 Task: Plan a time block for the active commute challenge.
Action: Mouse moved to (355, 238)
Screenshot: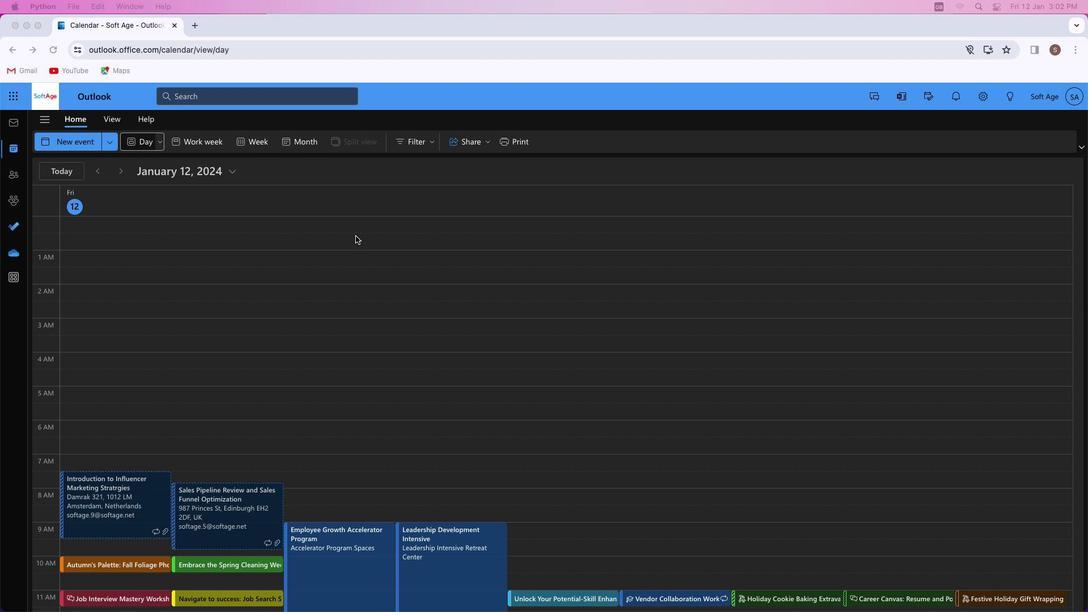 
Action: Mouse pressed left at (355, 238)
Screenshot: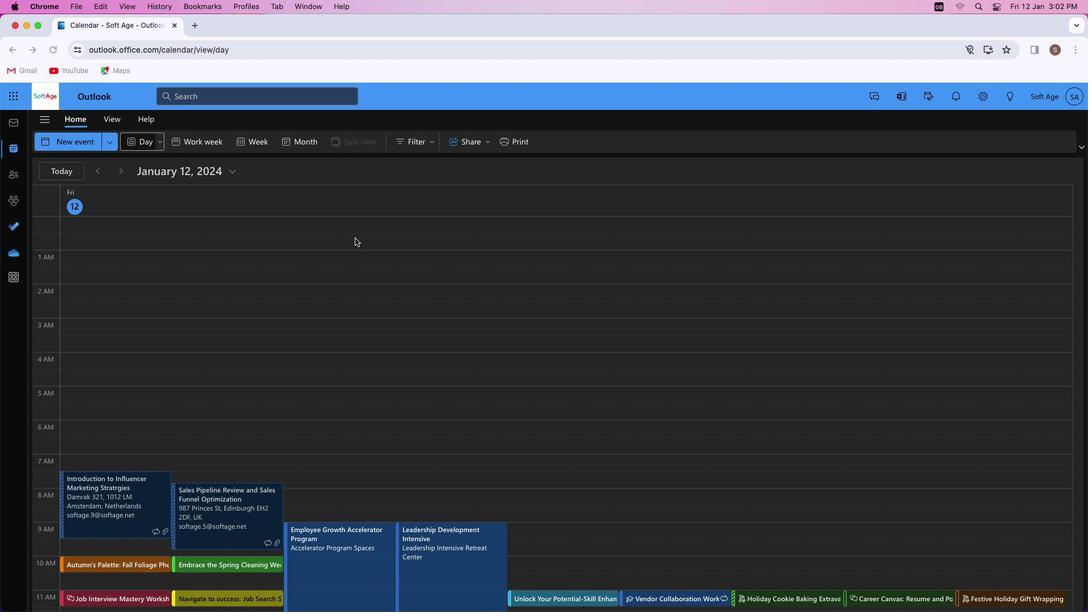 
Action: Mouse moved to (74, 140)
Screenshot: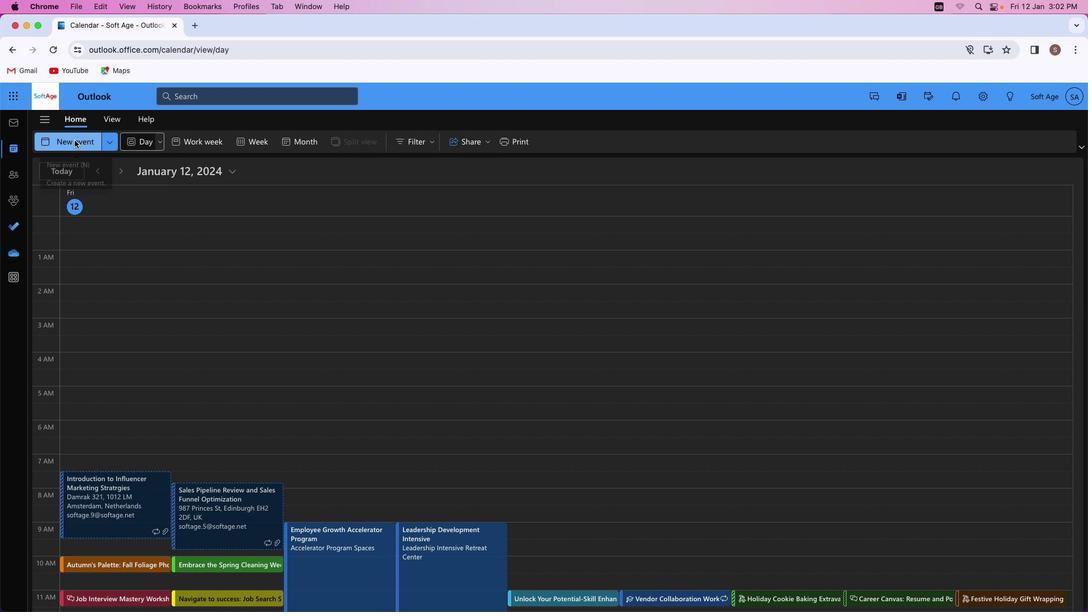 
Action: Mouse pressed left at (74, 140)
Screenshot: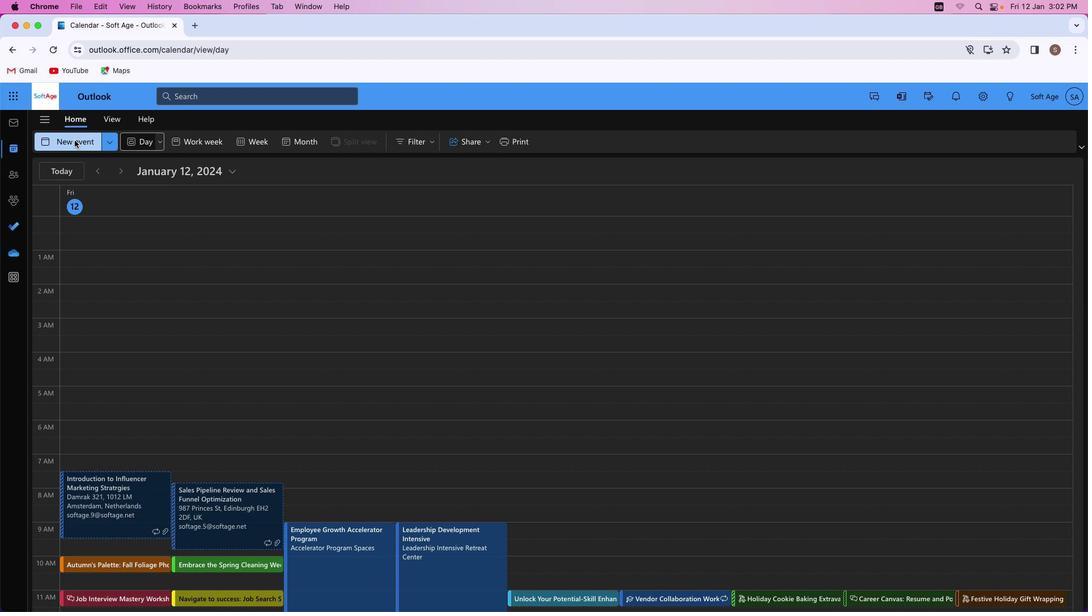 
Action: Mouse moved to (280, 217)
Screenshot: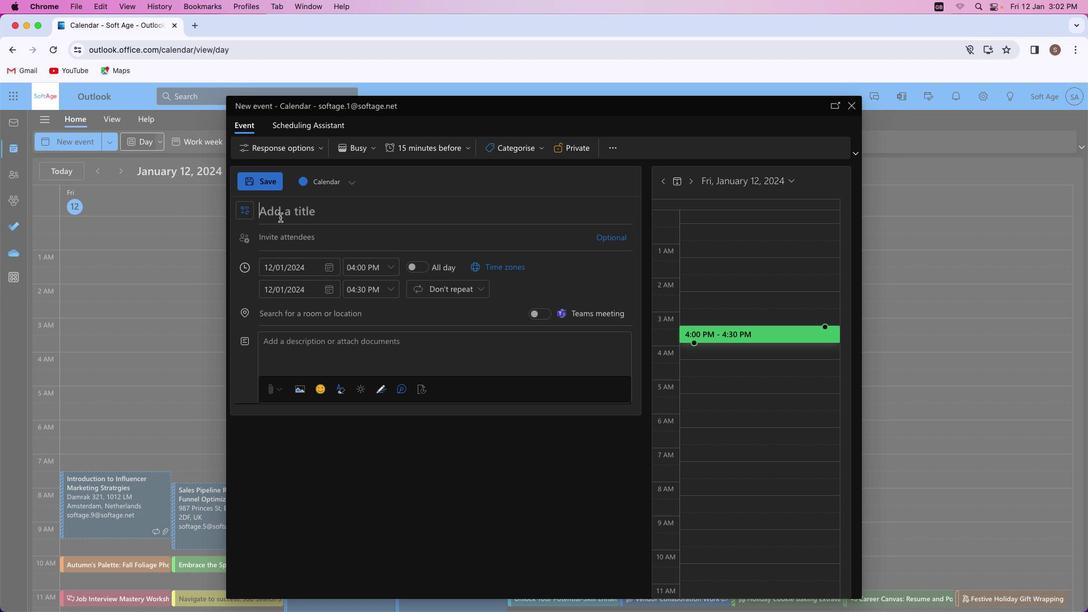 
Action: Mouse pressed left at (280, 217)
Screenshot: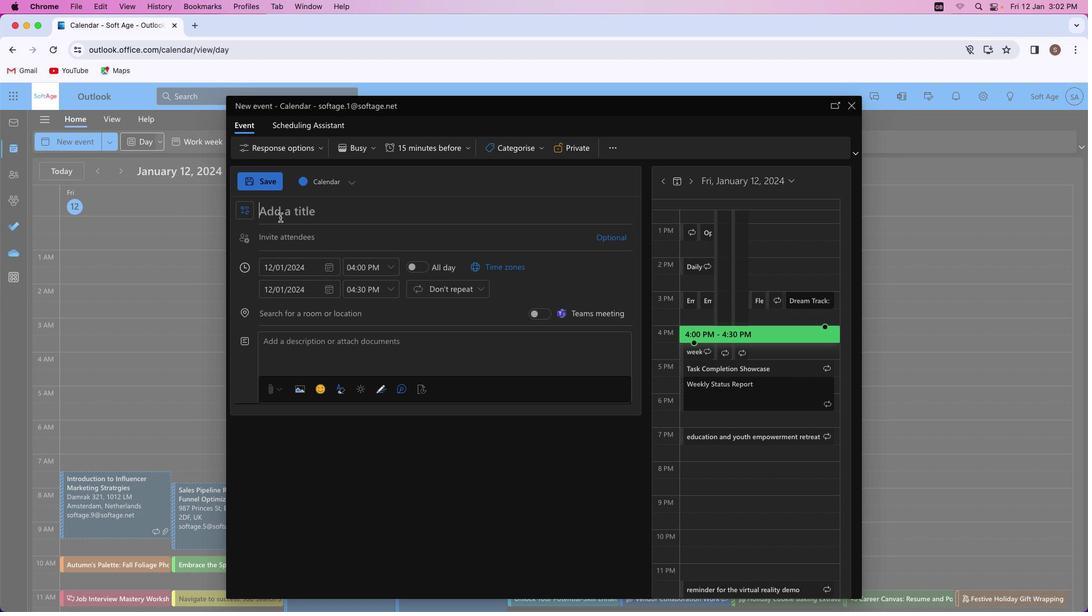 
Action: Key pressed Key.shift_r'M''o''v''e'Key.space'a''n''d'Key.spaceKey.shift'C''o''m''m''u''t''e'Key.spaceKey.backspaceKey.shift_r':'Key.spaceKey.shift'A''c''t''i''v''e'Key.spaceKey.shift'C''o''m''m''u''t''e'Key.spaceKey.shift'C''h''a''l''l''e''n''g''e'
Screenshot: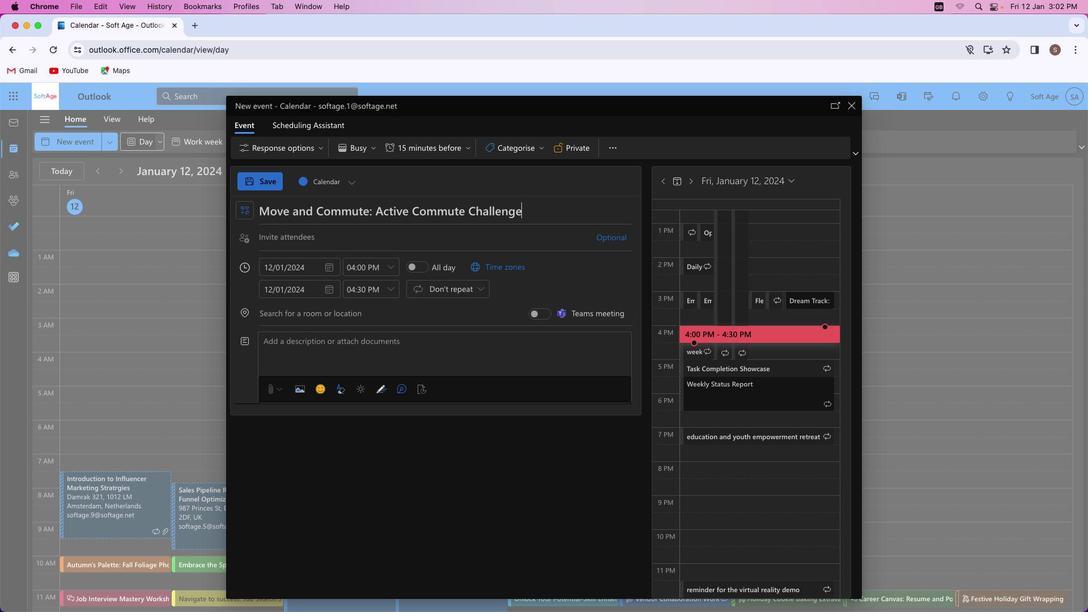 
Action: Mouse moved to (309, 238)
Screenshot: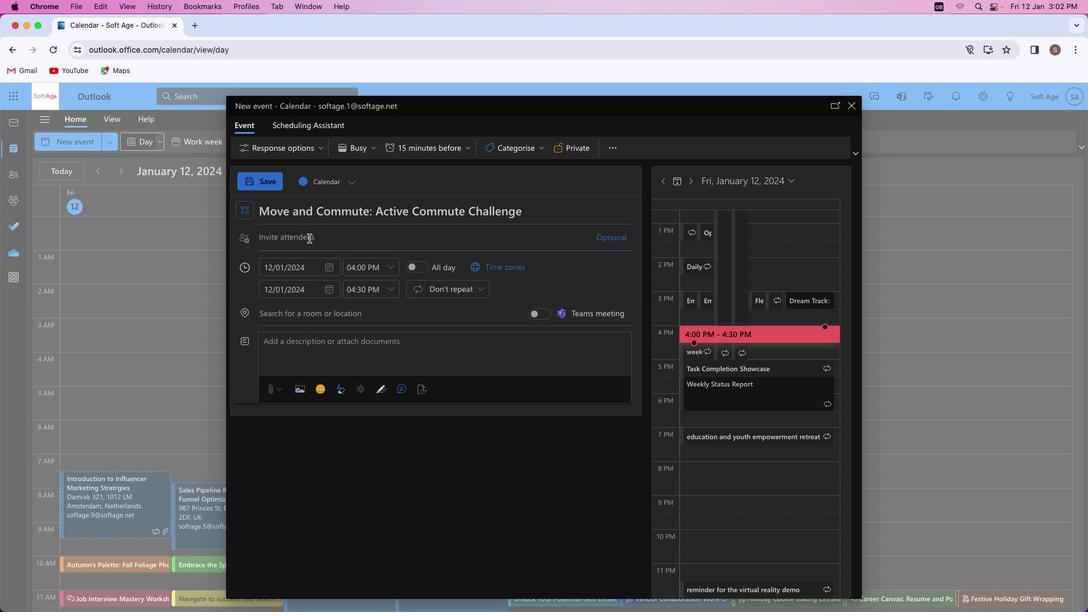 
Action: Mouse pressed left at (309, 238)
Screenshot: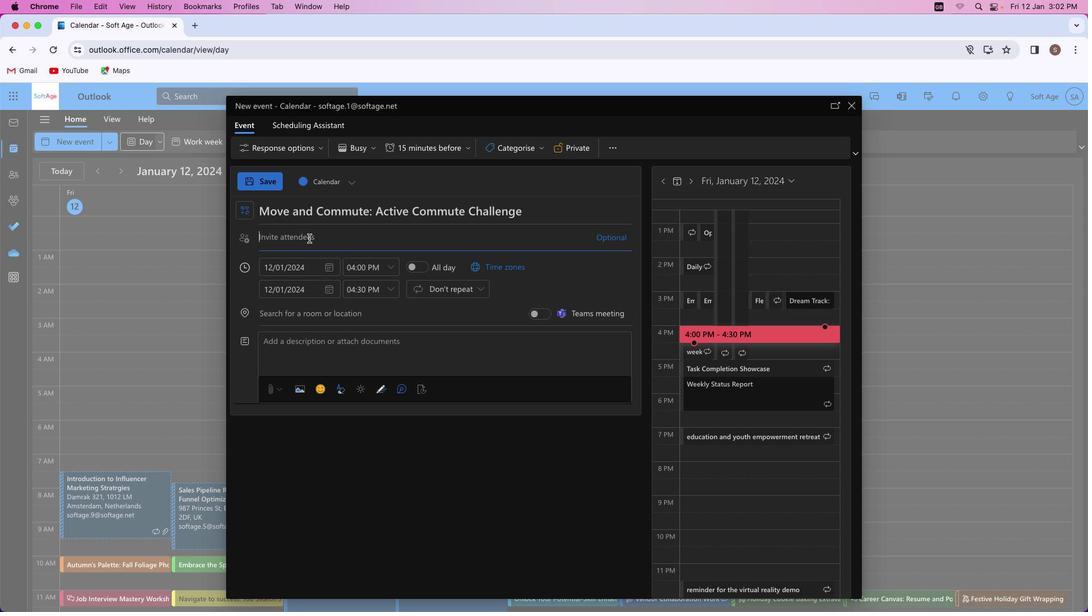 
Action: Key pressed 's''h''i''v''a''m''y''a''d''a''v''4''1'Key.shift'@''o''u''t''l''o''o''k''.''c''o''m'
Screenshot: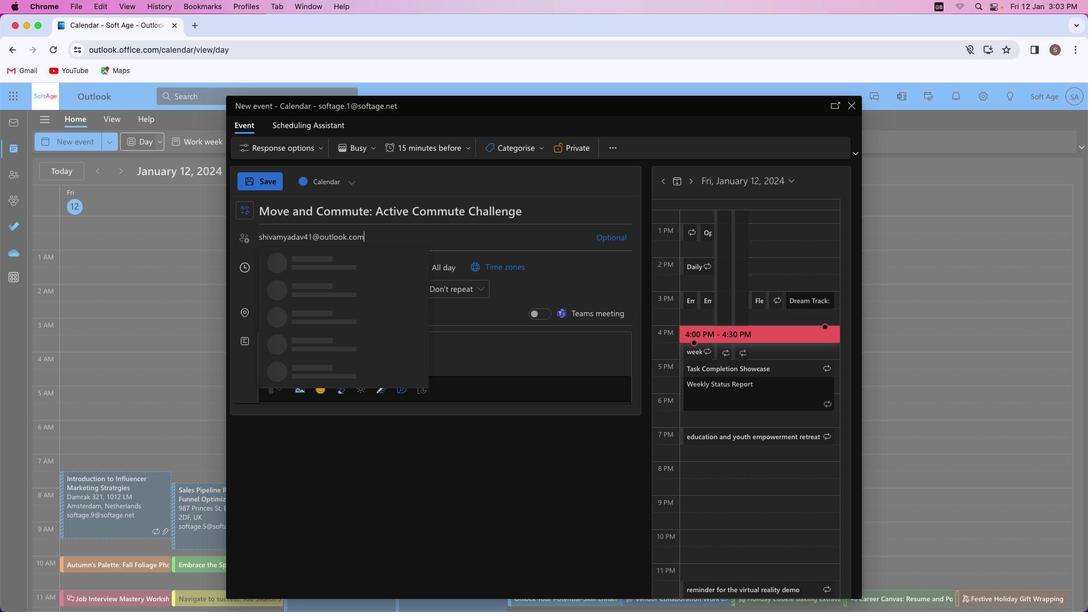 
Action: Mouse moved to (366, 256)
Screenshot: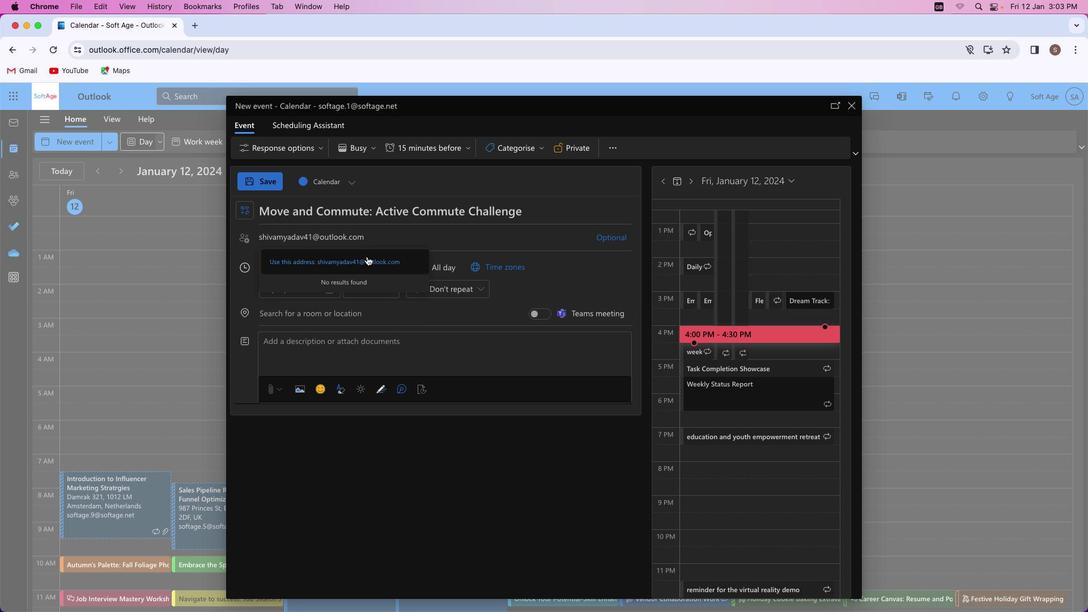 
Action: Mouse pressed left at (366, 256)
Screenshot: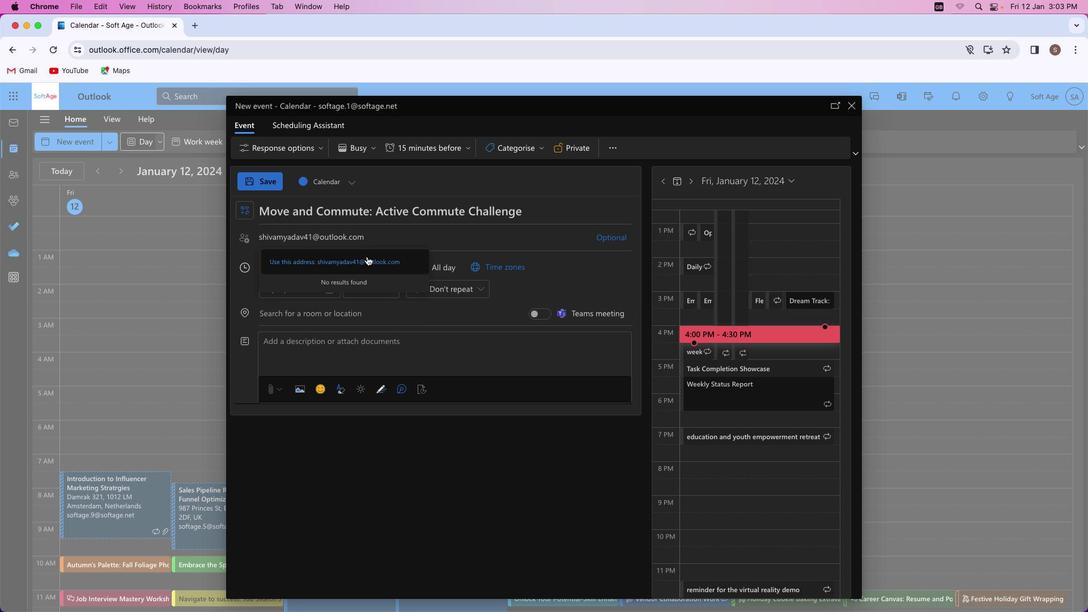 
Action: Mouse moved to (400, 263)
Screenshot: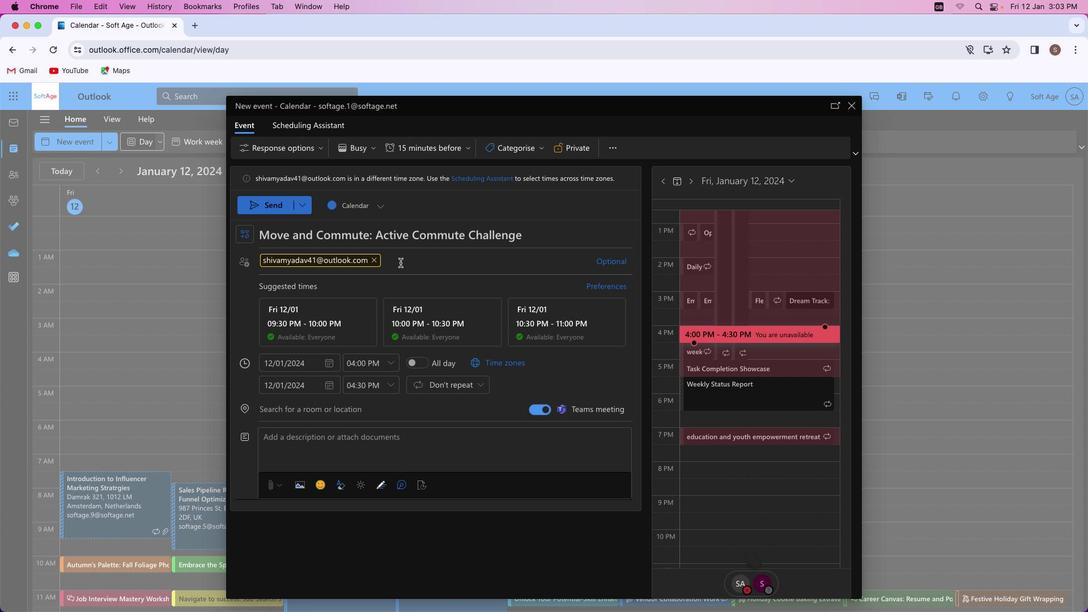 
Action: Key pressed Key.shift'A''k''a''s''h''r''a''j''p''u''t'Key.shift'@''o''u''t''l''o''o''k''.''c''o''m'
Screenshot: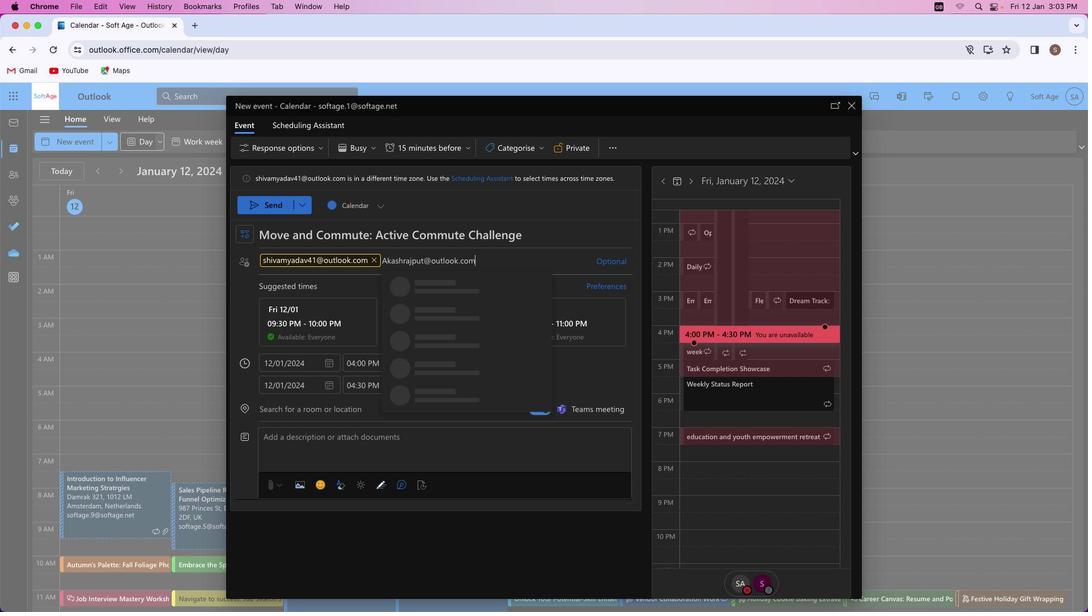 
Action: Mouse moved to (465, 280)
Screenshot: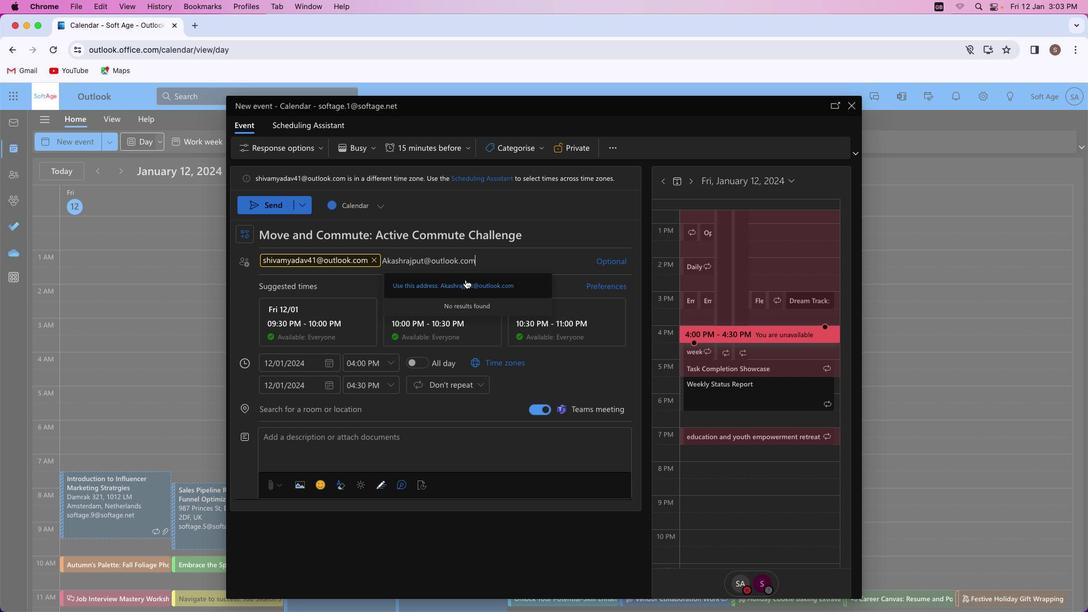 
Action: Mouse pressed left at (465, 280)
Screenshot: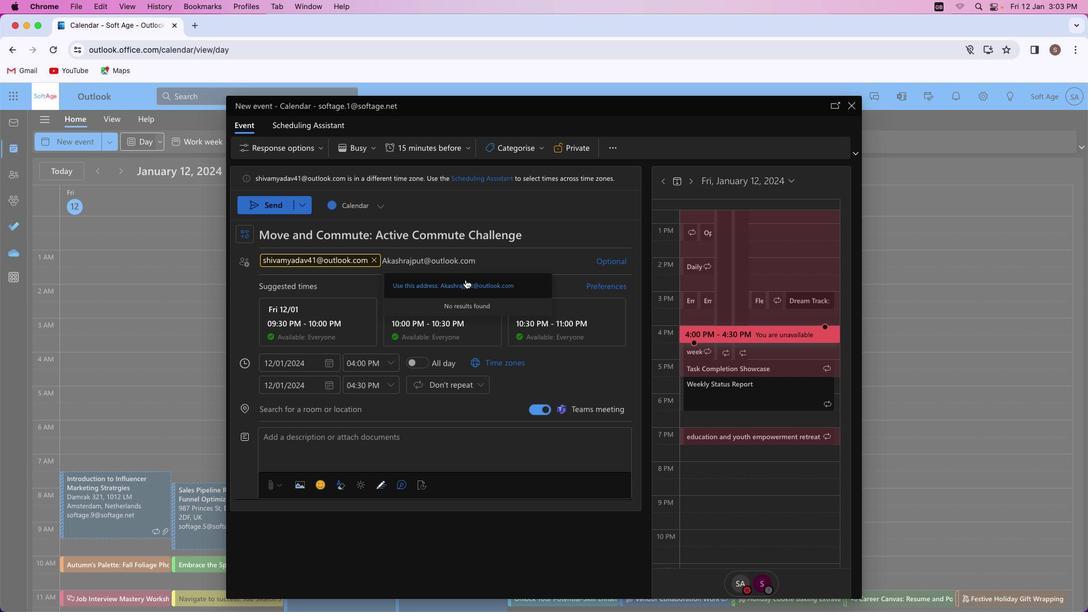 
Action: Mouse moved to (606, 271)
Screenshot: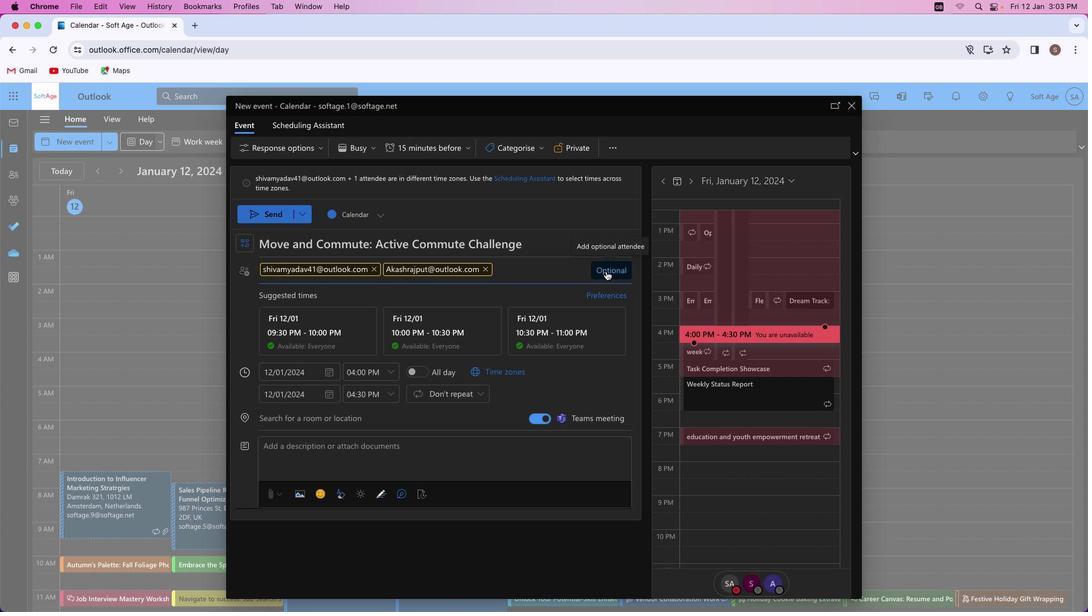 
Action: Mouse pressed left at (606, 271)
Screenshot: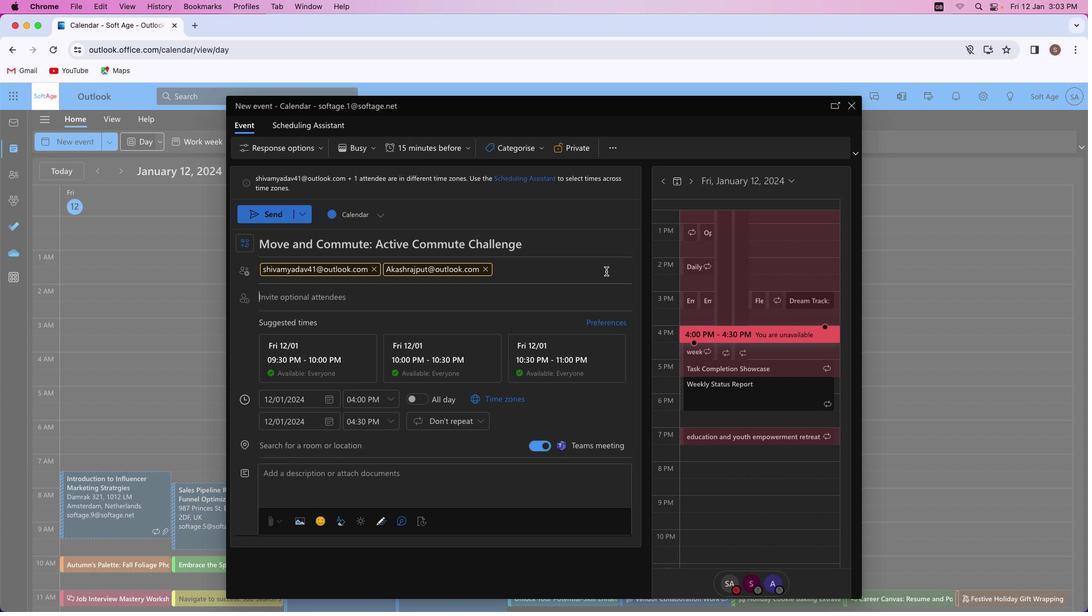 
Action: Mouse moved to (362, 301)
Screenshot: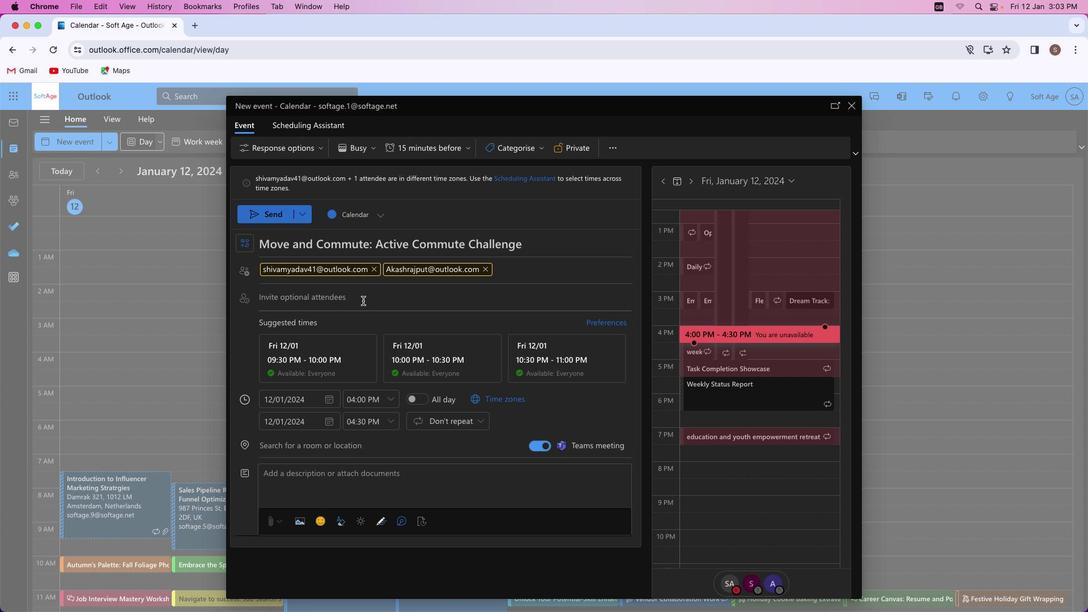 
Action: Key pressed Key.shift_r'M''u''n''e''e''s''h''k''u''m''a''r''9''7''3''2'Key.shift'@''o''u''t''l''o''k''k'Key.backspaceKey.backspace'o''k''.''c''o''m'
Screenshot: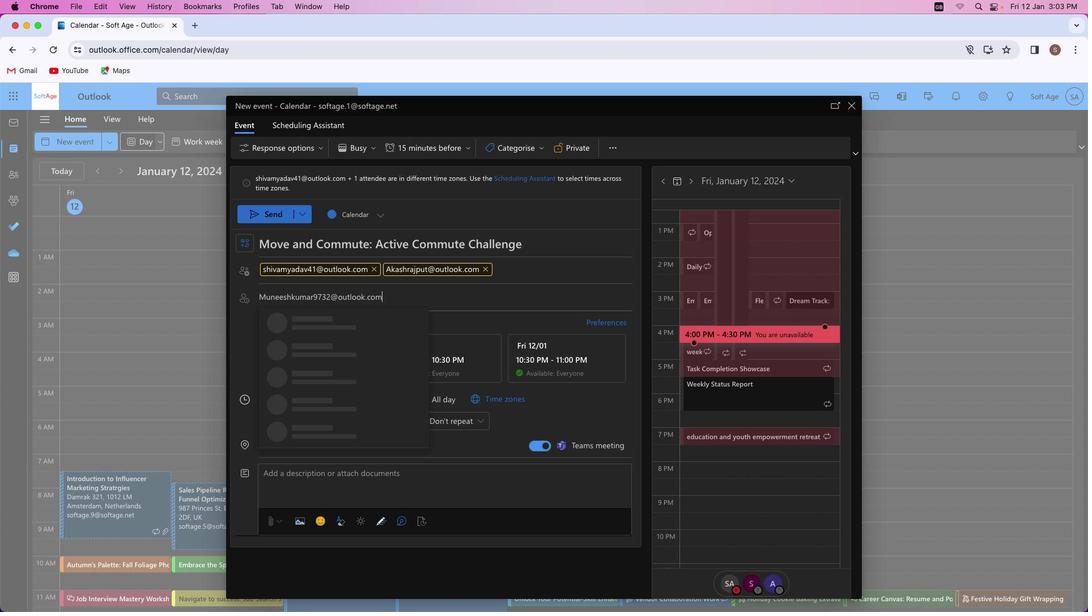 
Action: Mouse moved to (384, 320)
Screenshot: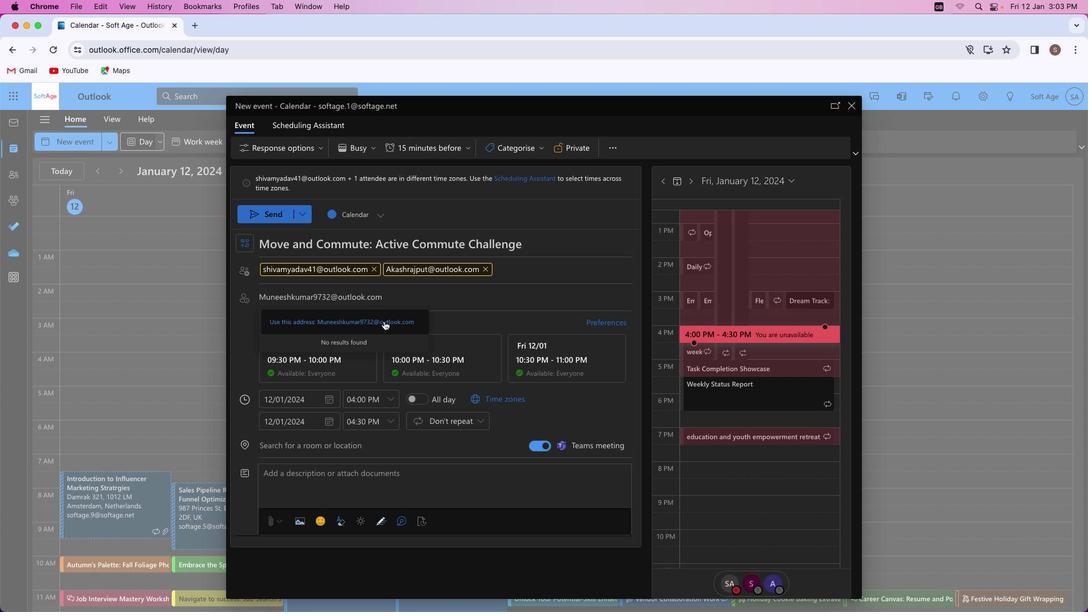 
Action: Mouse pressed left at (384, 320)
Screenshot: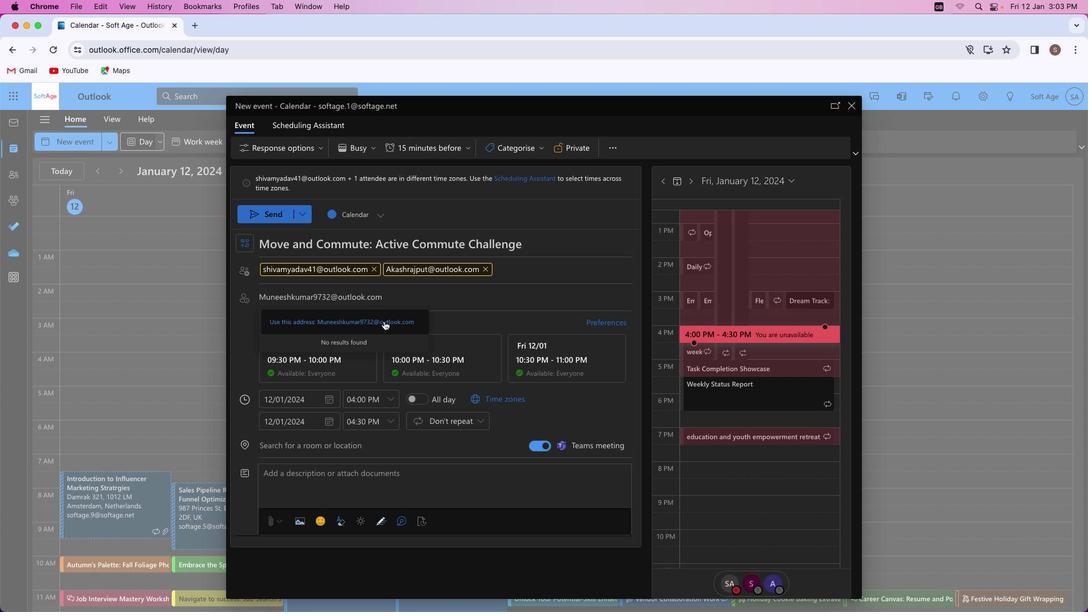 
Action: Mouse moved to (322, 446)
Screenshot: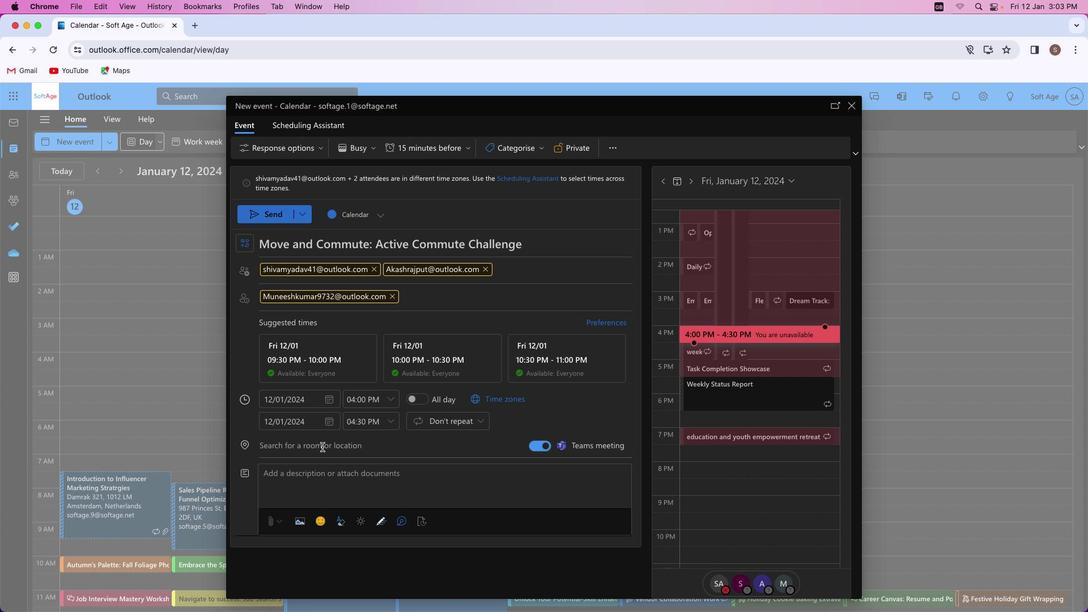 
Action: Mouse pressed left at (322, 446)
Screenshot: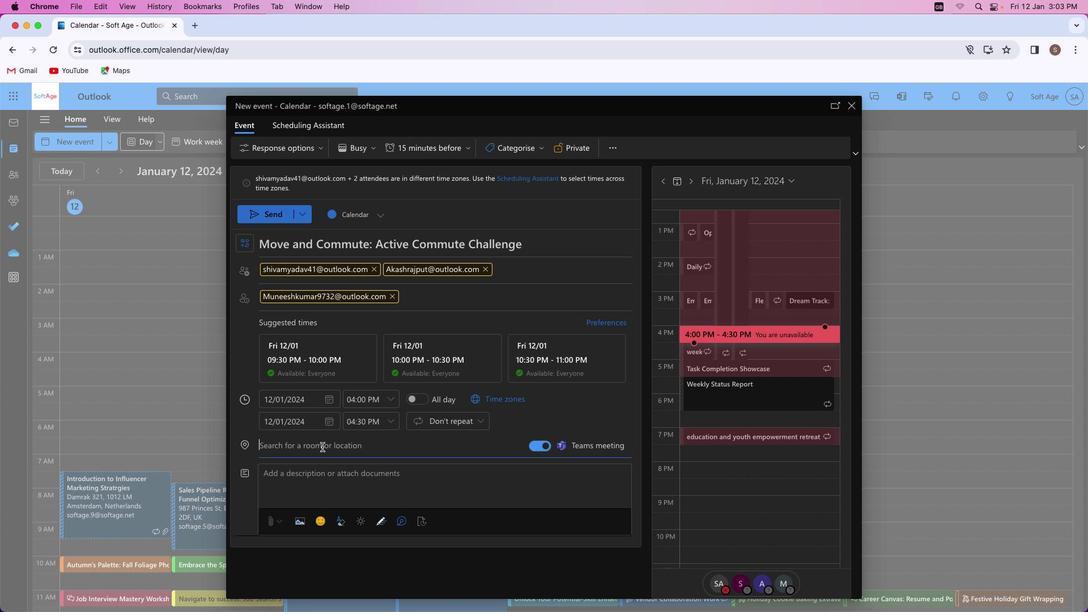 
Action: Key pressed Key.shift'A''c''t''i''v''e'Key.space'c''o''m''m''u''t''e'Key.backspaceKey.backspace
Screenshot: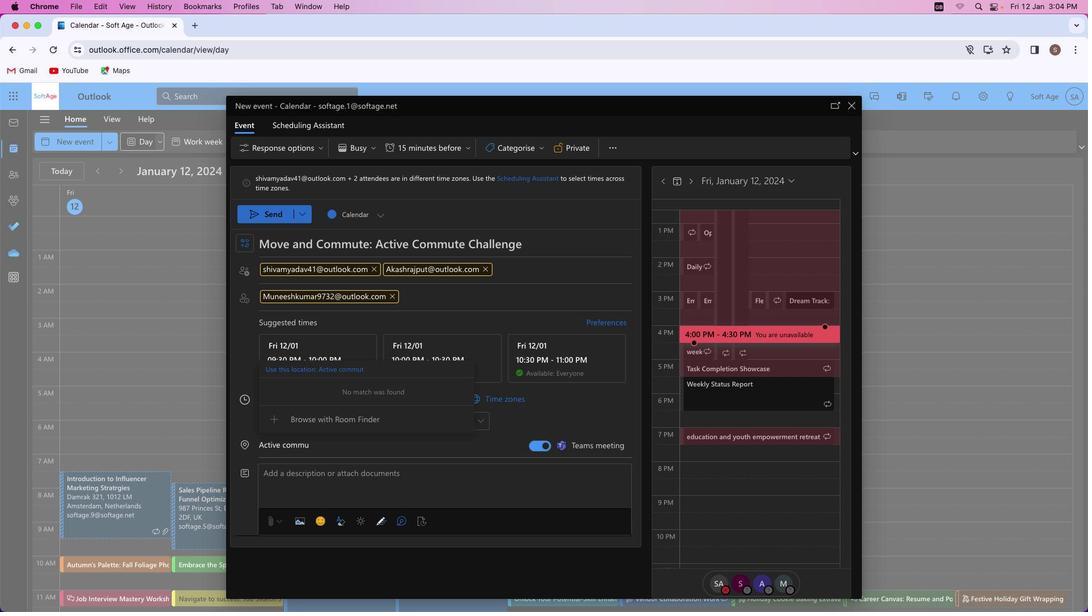 
Action: Mouse moved to (346, 336)
Screenshot: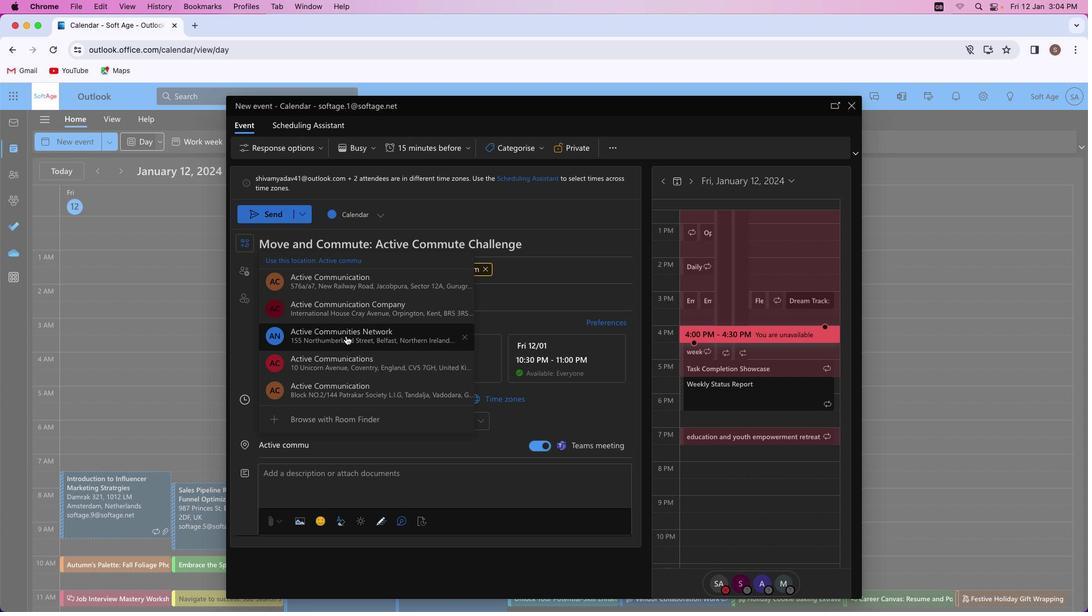 
Action: Mouse pressed left at (346, 336)
Screenshot: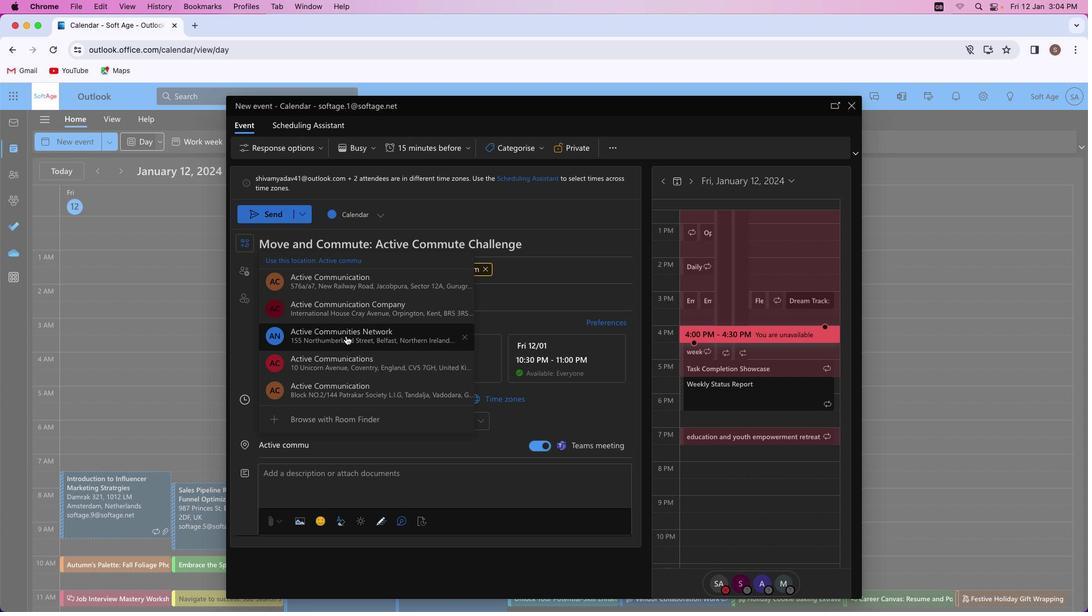 
Action: Mouse moved to (351, 475)
Screenshot: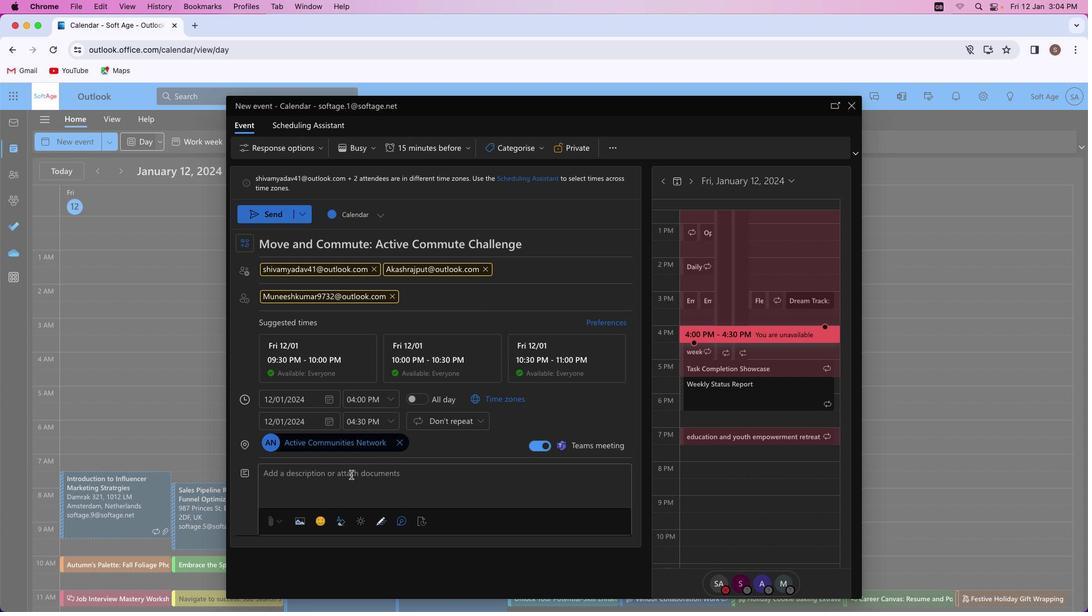
Action: Mouse pressed left at (351, 475)
Screenshot: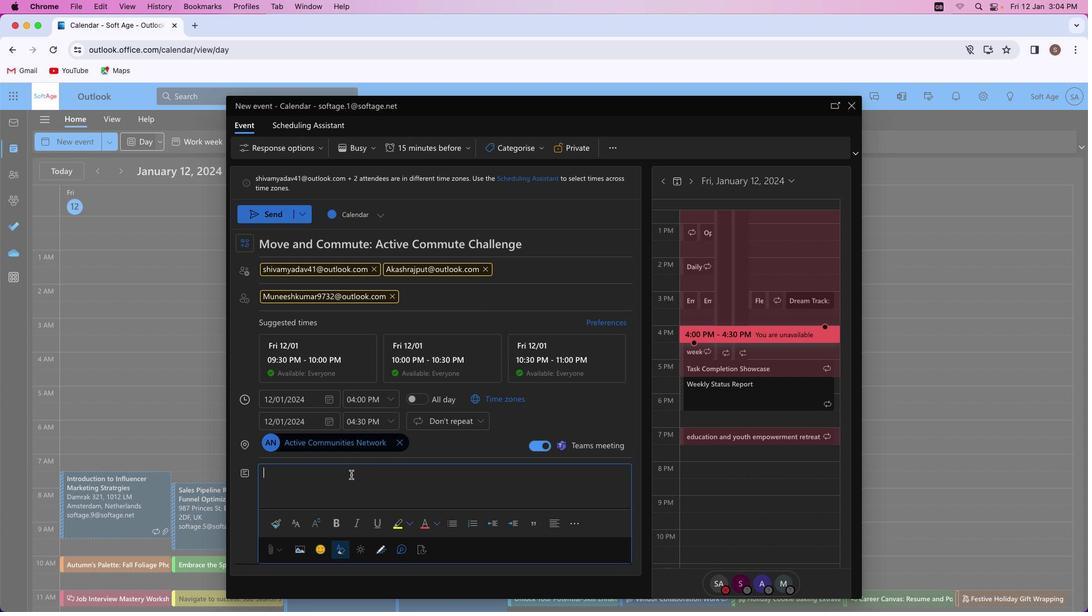 
Action: Key pressed Key.shift_r'J''o''i''n'Key.space't''h''e'Key.space'a''c''t''i''v''e'Key.space'c''o''m''m''u''t''e'Key.space'c''h''a''l''l''e''n''g''e'Key.shift'!'Key.spaceKey.shift_r'I''n''c''o''r''p''o''r''a''t''e'Key.space'p''h''y''s''i''c''a''l'Key.space'a''c''t''i''v''i''t''y'Key.space'i''n''t''o'Key.space'y''o''u''r'Key.space'd''a''i''l''y'Key.space't''r''a''v''e''l''s'','Key.space'b''o''o''s''t'Key.space'e''n''e''r''g''y'','Key.space'a''n''d'Key.space'e''m''b''r''a''c''e'Key.space'a'Key.space'h''e''a''l''t''h''i''e''r'Key.space'l''i''f''e''s''t''y''l''e'Key.space'w''i''t''h'Key.space'e''v''e''r''y'Key.space's''t''e''p'','Key.space'p''e''d''a''l'','Key.space'o''r'Key.space's''t''r''i''d''e''.'
Screenshot: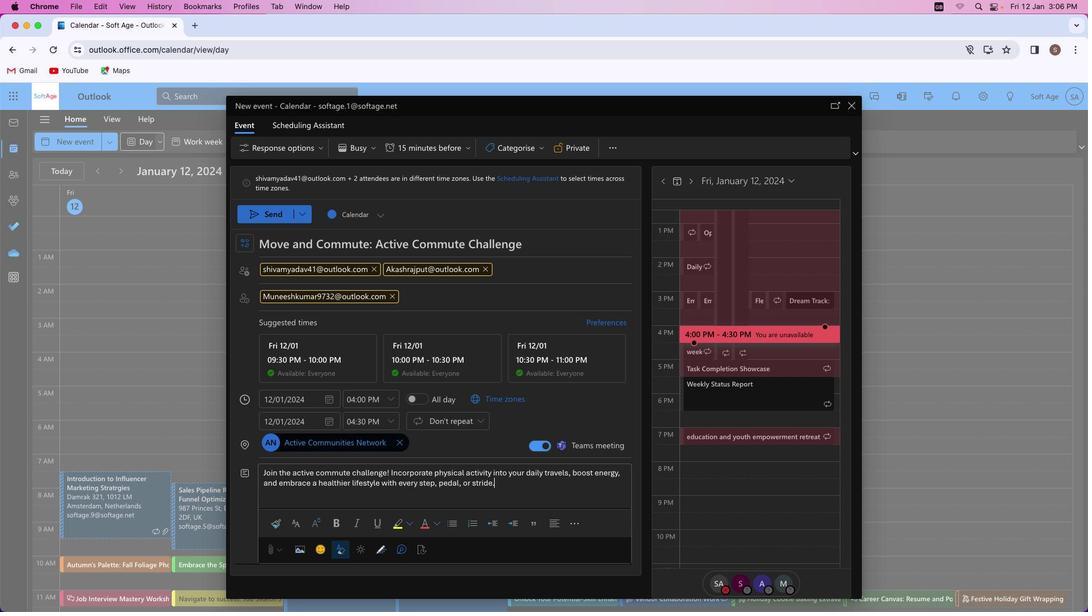 
Action: Mouse moved to (512, 484)
Screenshot: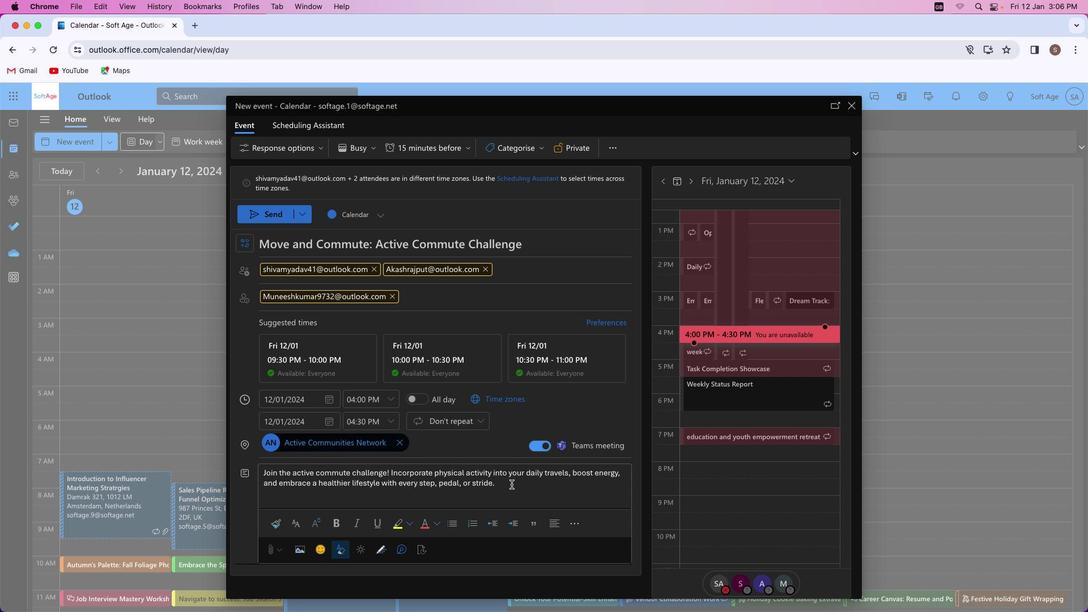 
Action: Mouse pressed left at (512, 484)
Screenshot: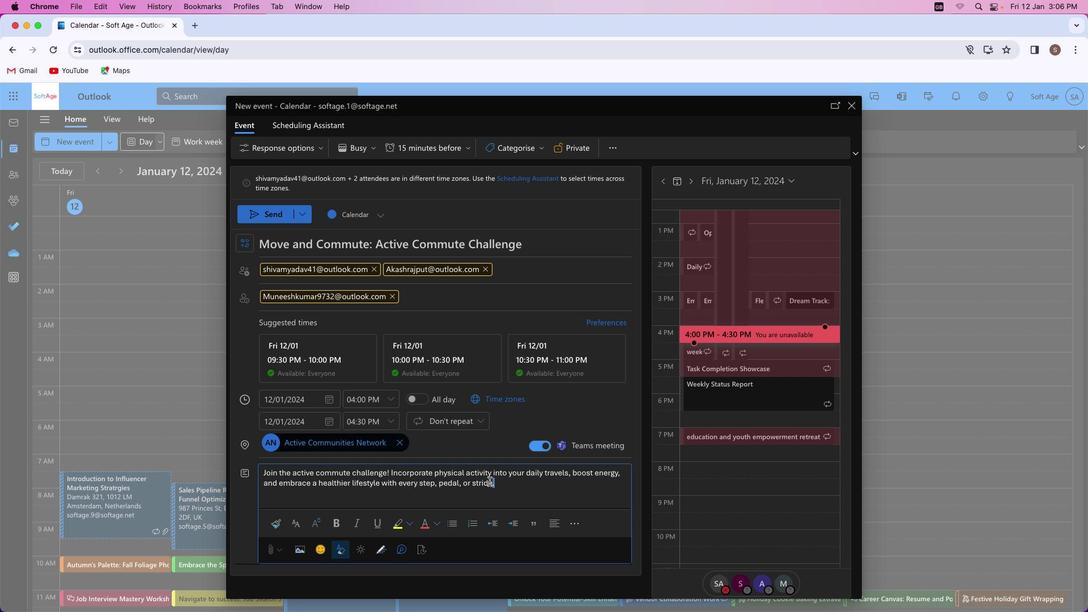 
Action: Mouse moved to (298, 521)
Screenshot: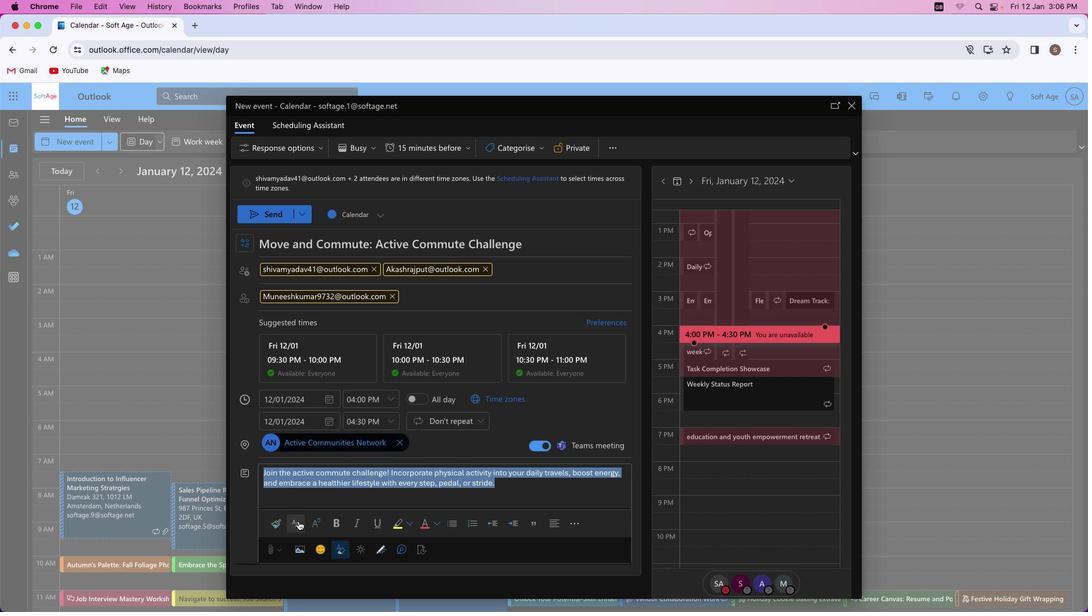 
Action: Mouse pressed left at (298, 521)
Screenshot: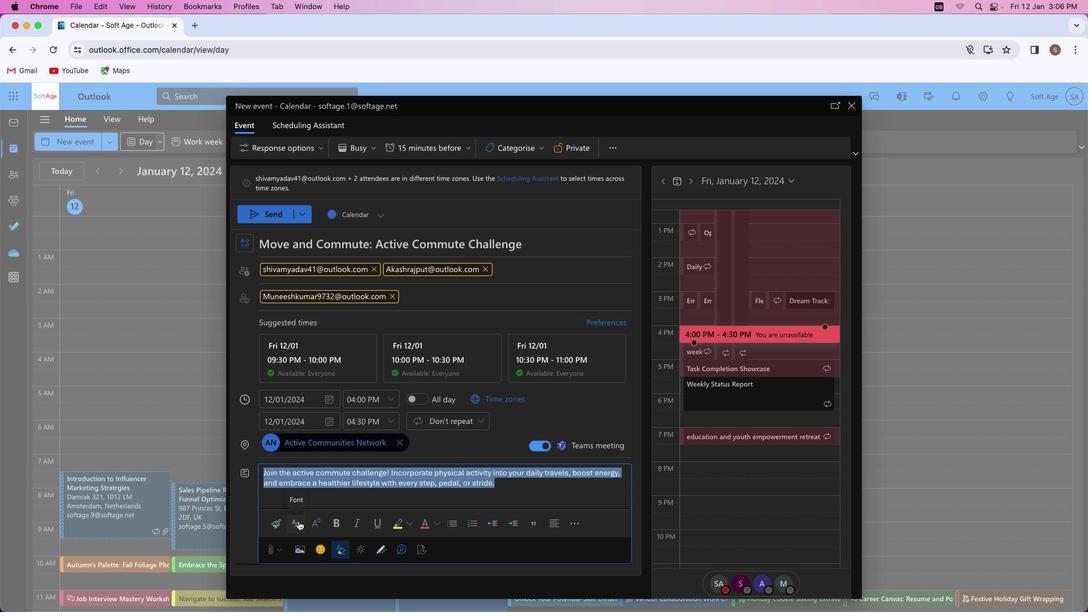 
Action: Mouse moved to (327, 464)
Screenshot: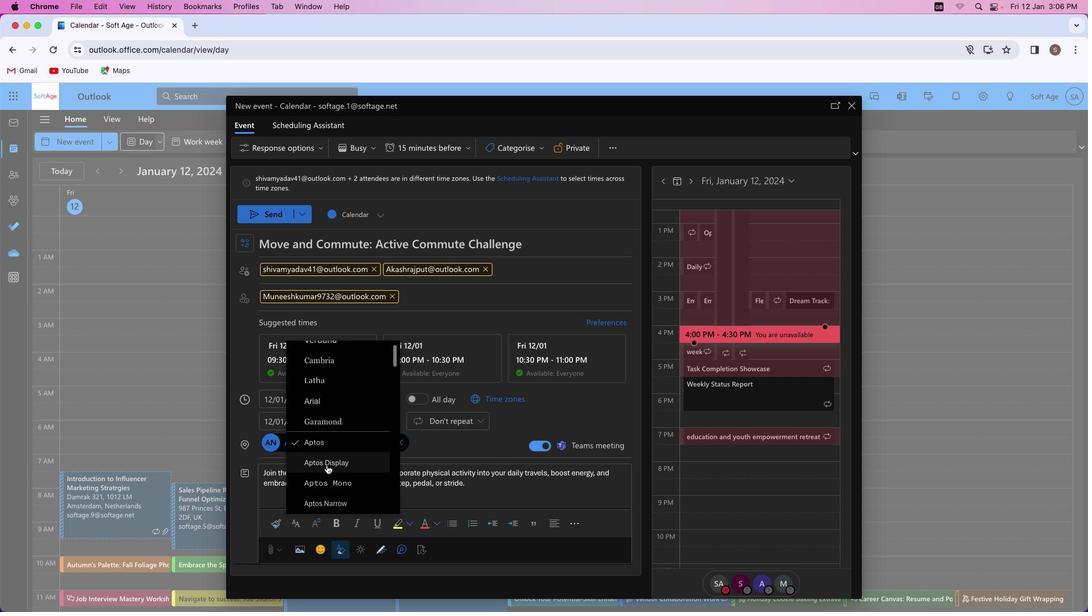 
Action: Mouse scrolled (327, 464) with delta (0, 0)
Screenshot: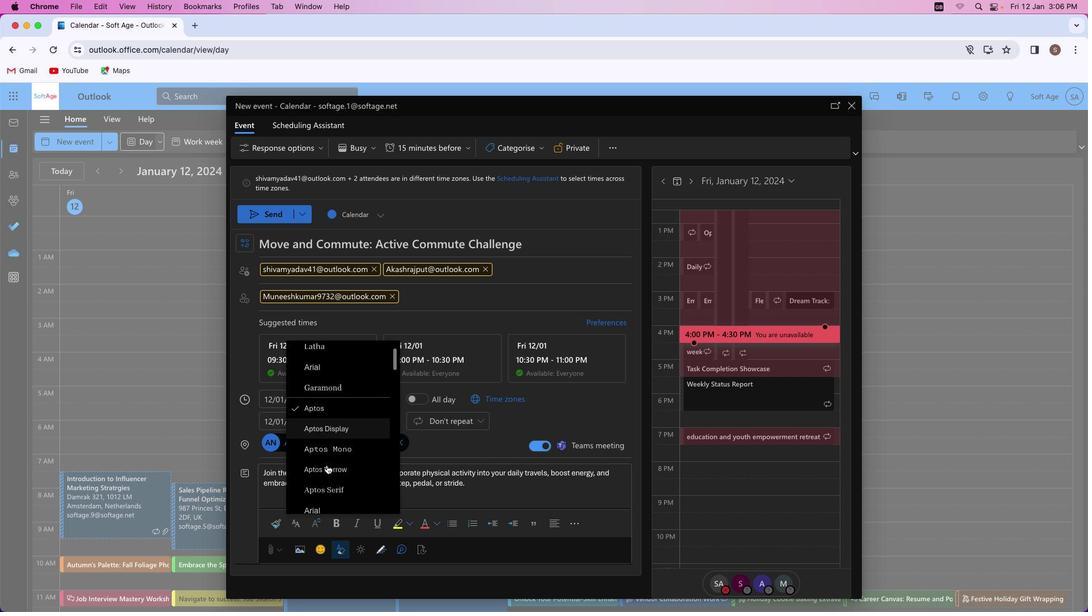 
Action: Mouse scrolled (327, 464) with delta (0, 0)
Screenshot: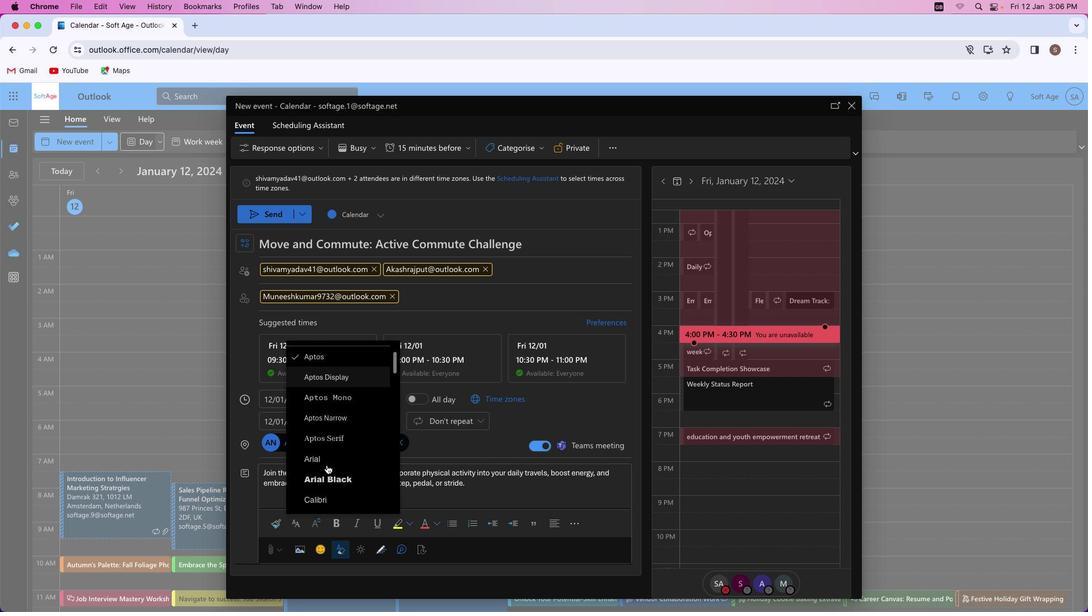 
Action: Mouse scrolled (327, 464) with delta (0, -1)
Screenshot: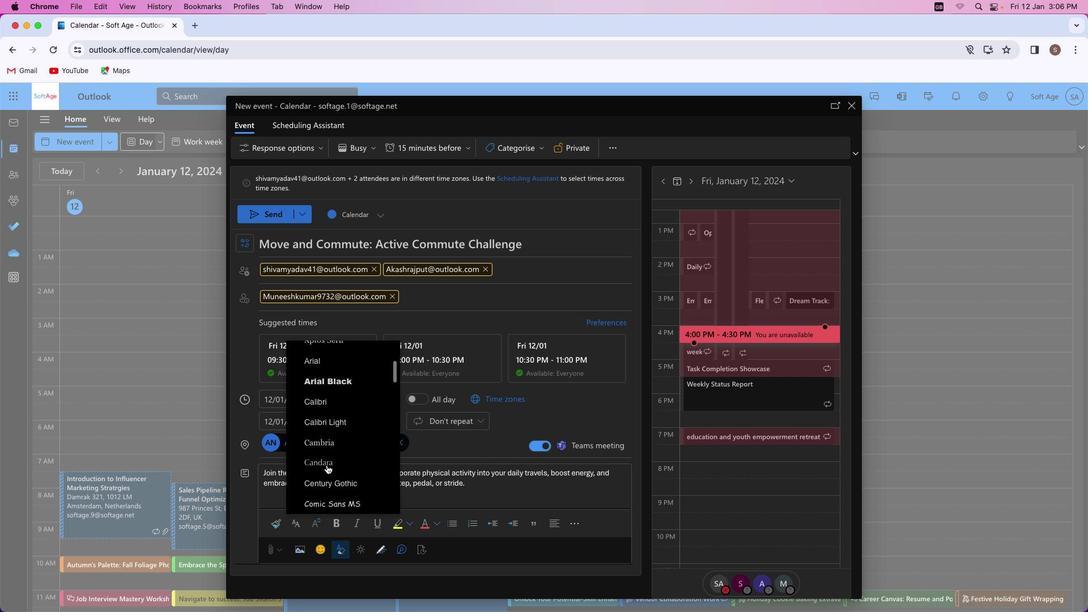 
Action: Mouse scrolled (327, 464) with delta (0, -1)
Screenshot: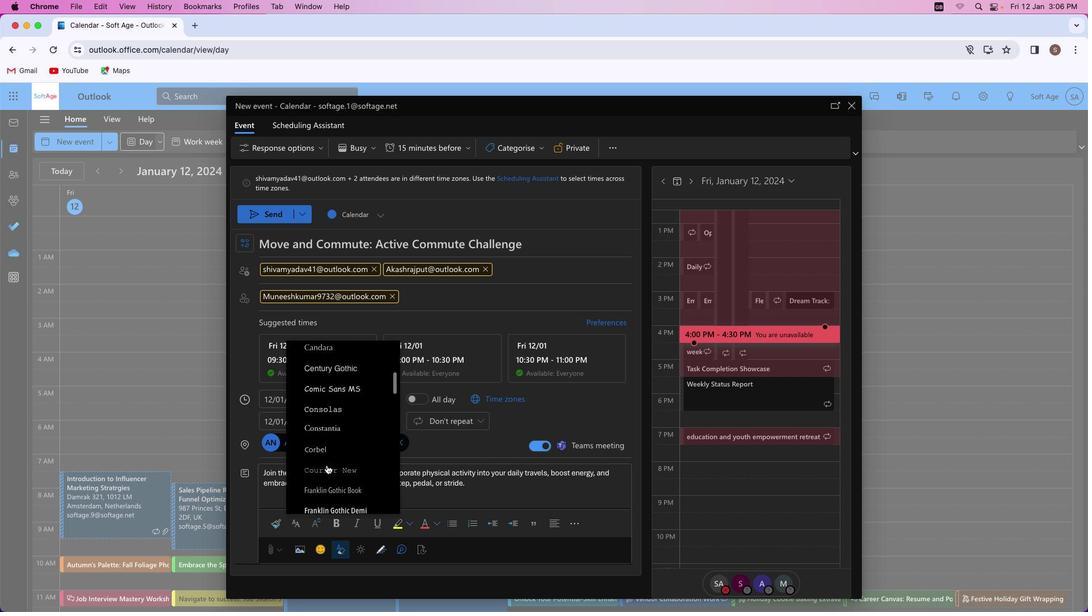 
Action: Mouse scrolled (327, 464) with delta (0, -2)
Screenshot: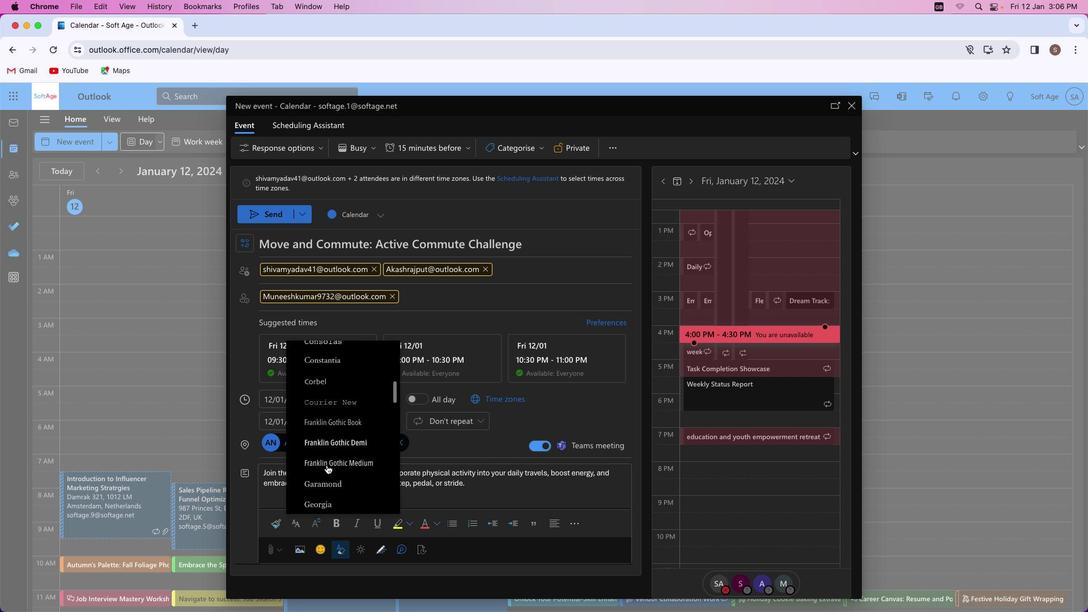 
Action: Mouse scrolled (327, 464) with delta (0, -2)
Screenshot: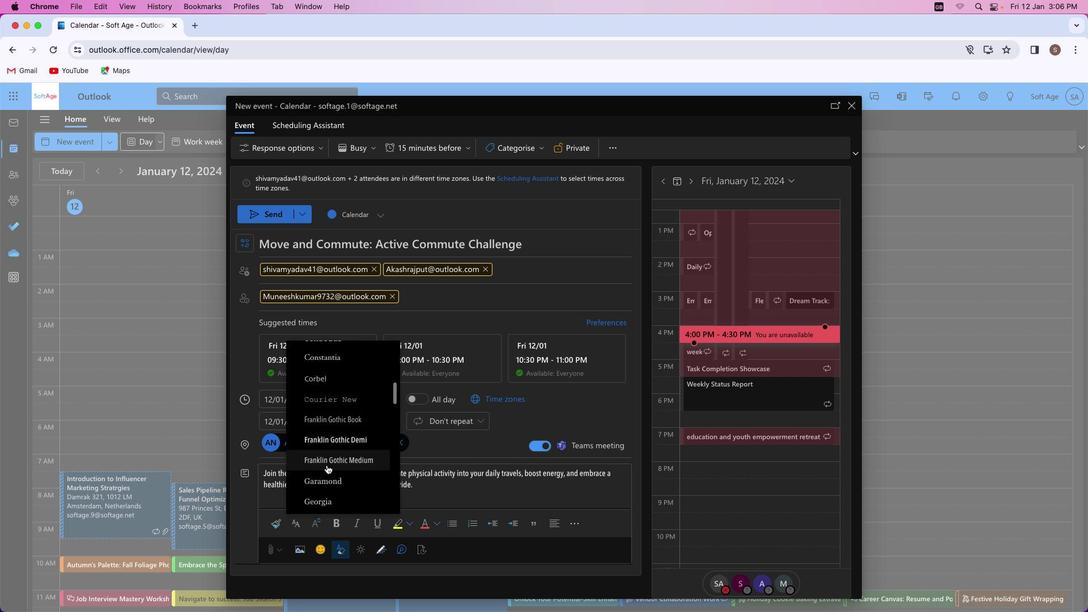 
Action: Mouse moved to (326, 465)
Screenshot: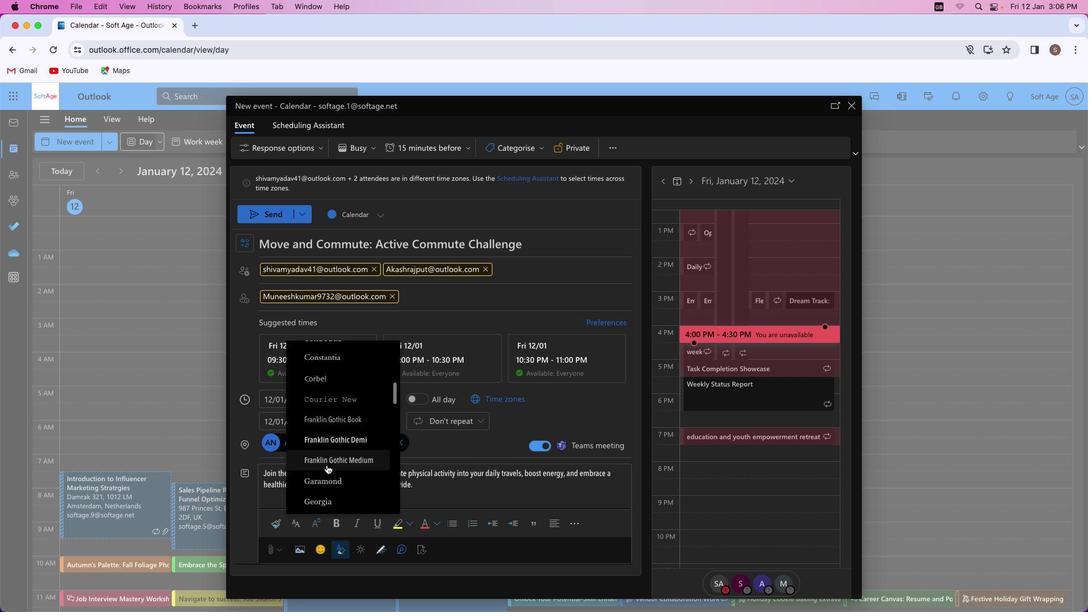 
Action: Mouse scrolled (326, 465) with delta (0, 0)
Screenshot: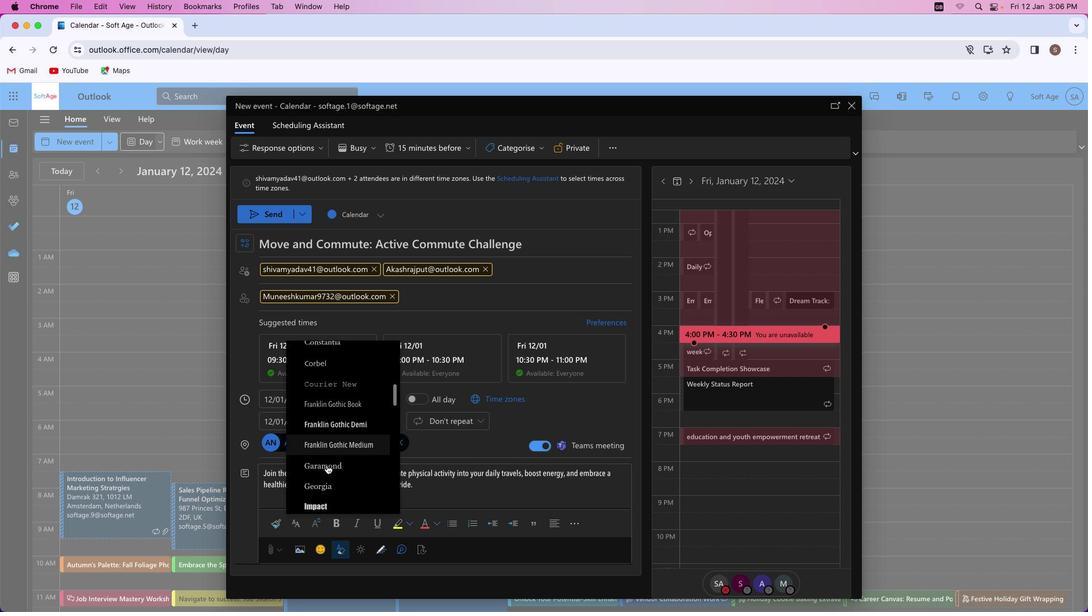 
Action: Mouse scrolled (326, 465) with delta (0, 0)
Screenshot: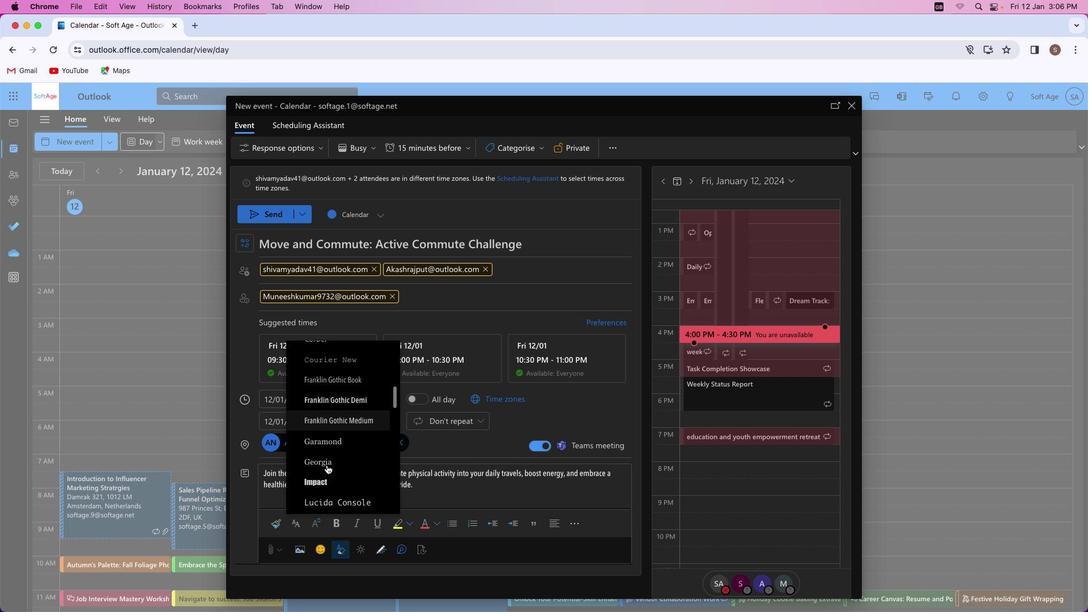 
Action: Mouse scrolled (326, 465) with delta (0, 0)
Screenshot: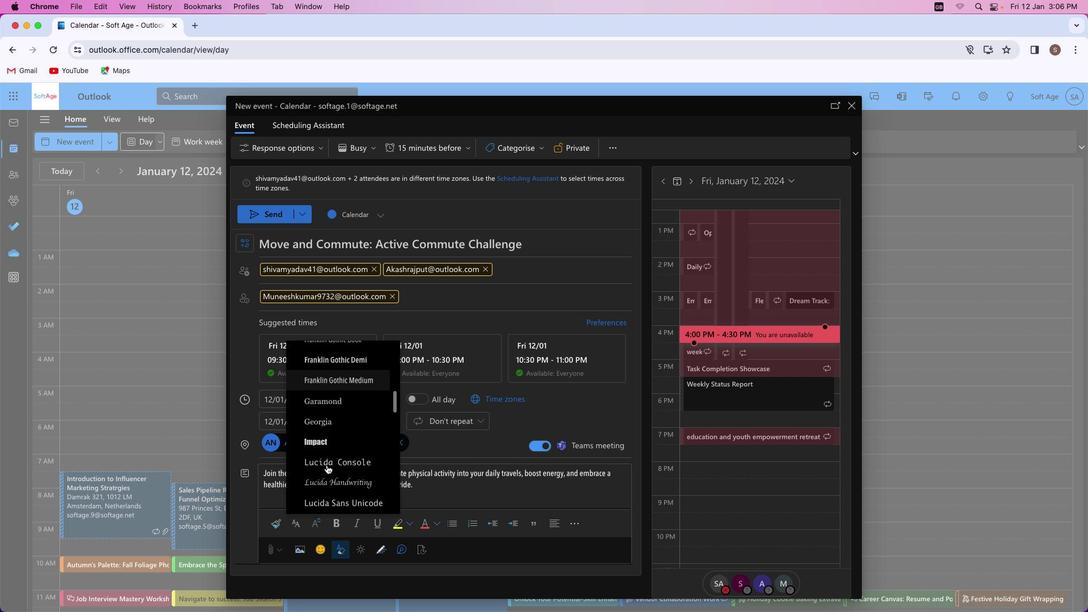 
Action: Mouse scrolled (326, 465) with delta (0, -1)
Screenshot: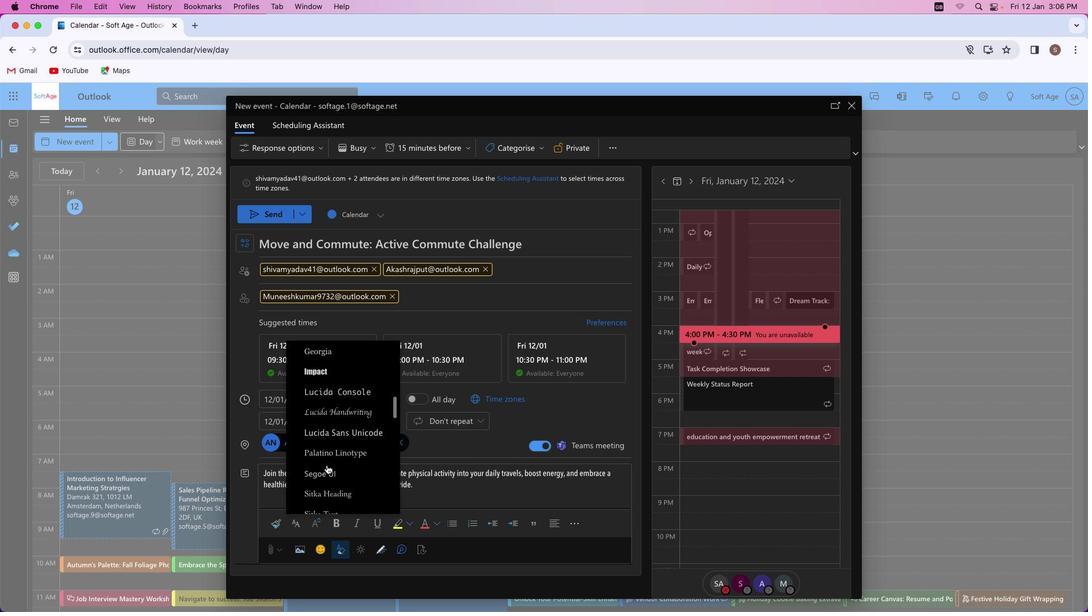 
Action: Mouse scrolled (326, 465) with delta (0, -1)
Screenshot: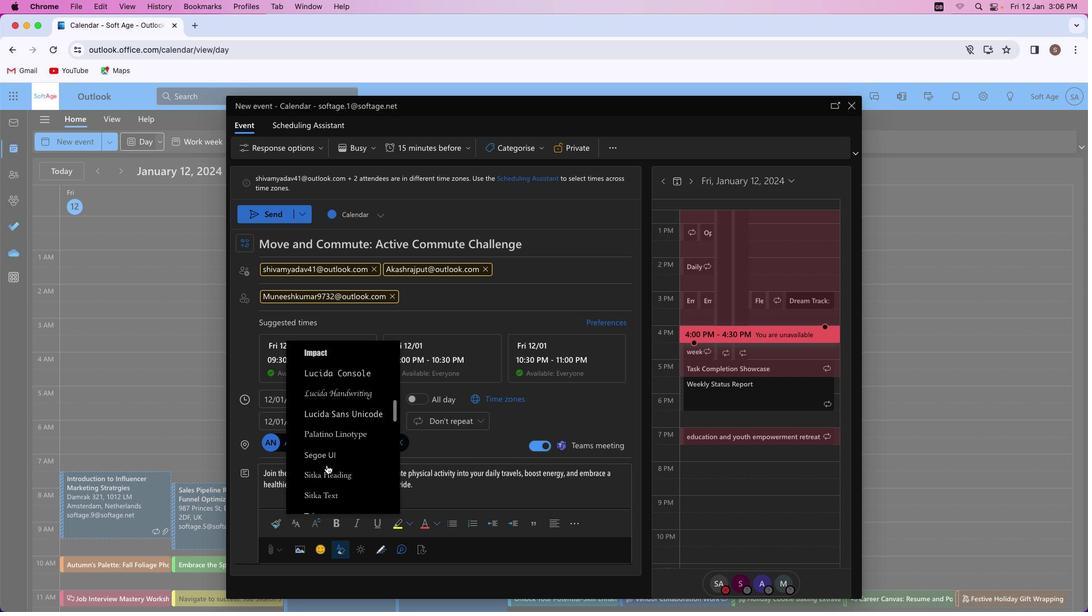 
Action: Mouse scrolled (326, 465) with delta (0, 0)
Screenshot: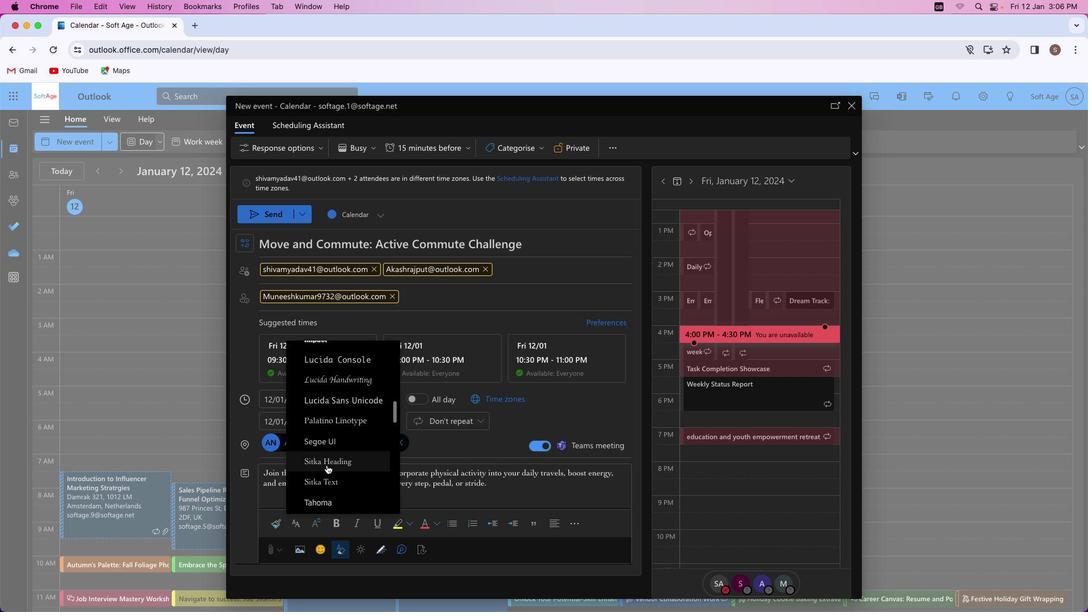 
Action: Mouse scrolled (326, 465) with delta (0, 0)
Screenshot: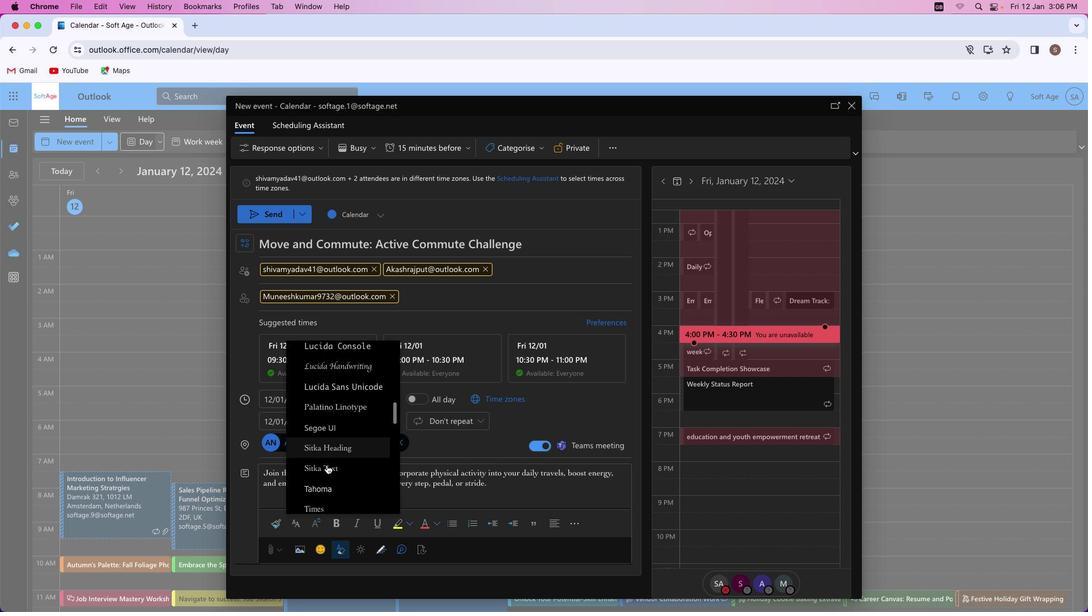 
Action: Mouse scrolled (326, 465) with delta (0, 0)
Screenshot: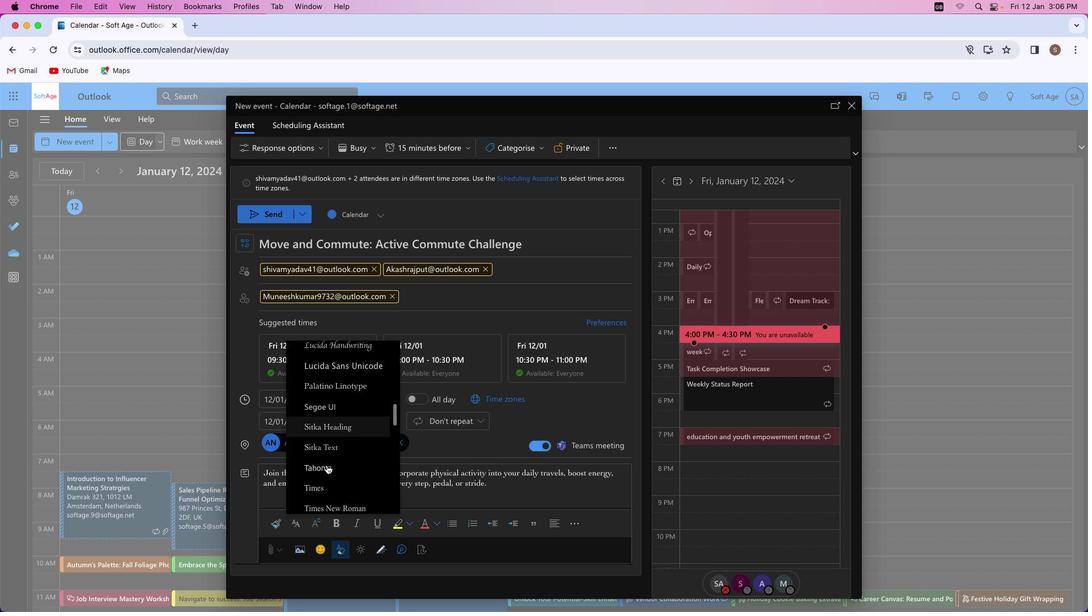 
Action: Mouse scrolled (326, 465) with delta (0, 0)
Screenshot: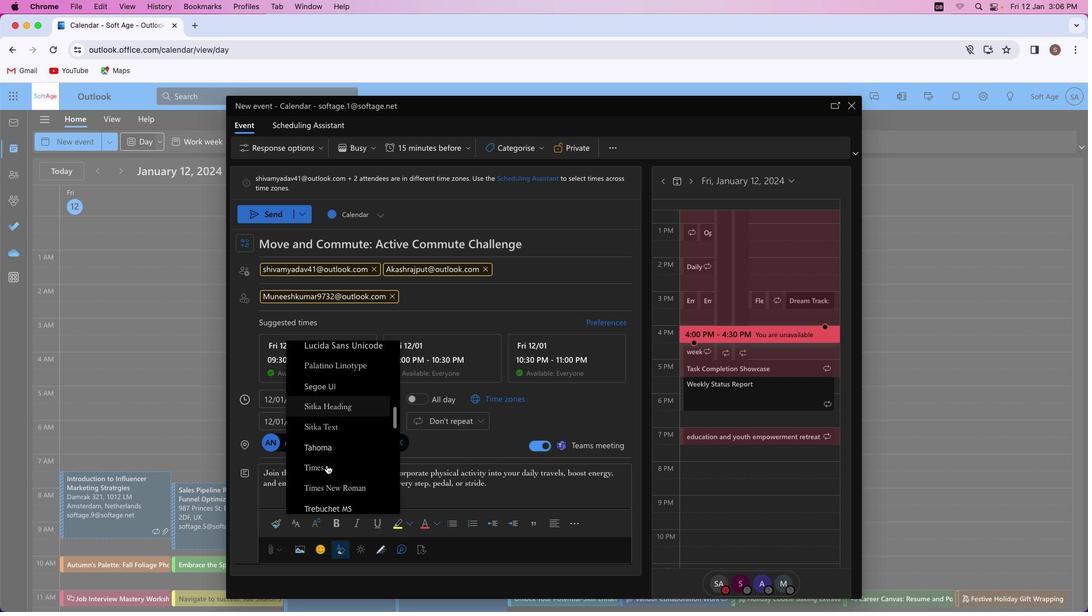 
Action: Mouse scrolled (326, 465) with delta (0, 0)
Screenshot: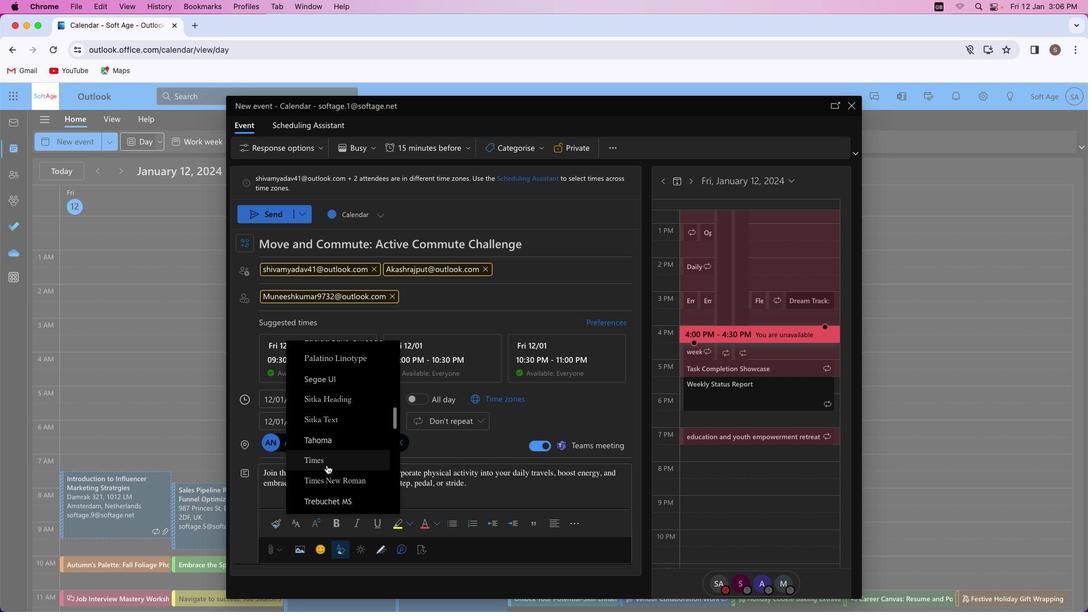 
Action: Mouse scrolled (326, 465) with delta (0, 0)
Screenshot: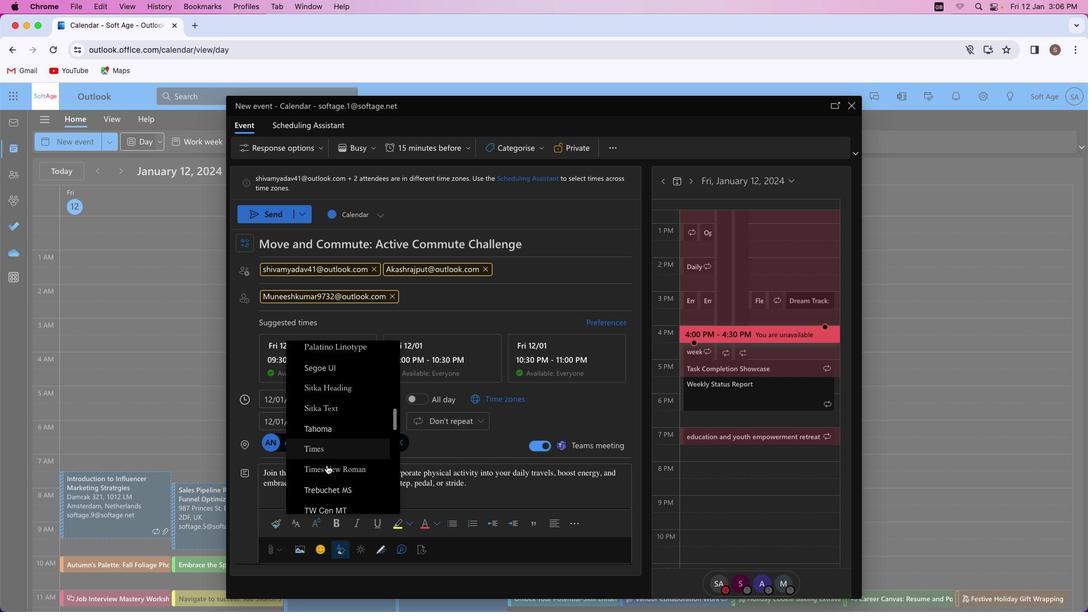 
Action: Mouse scrolled (326, 465) with delta (0, 0)
Screenshot: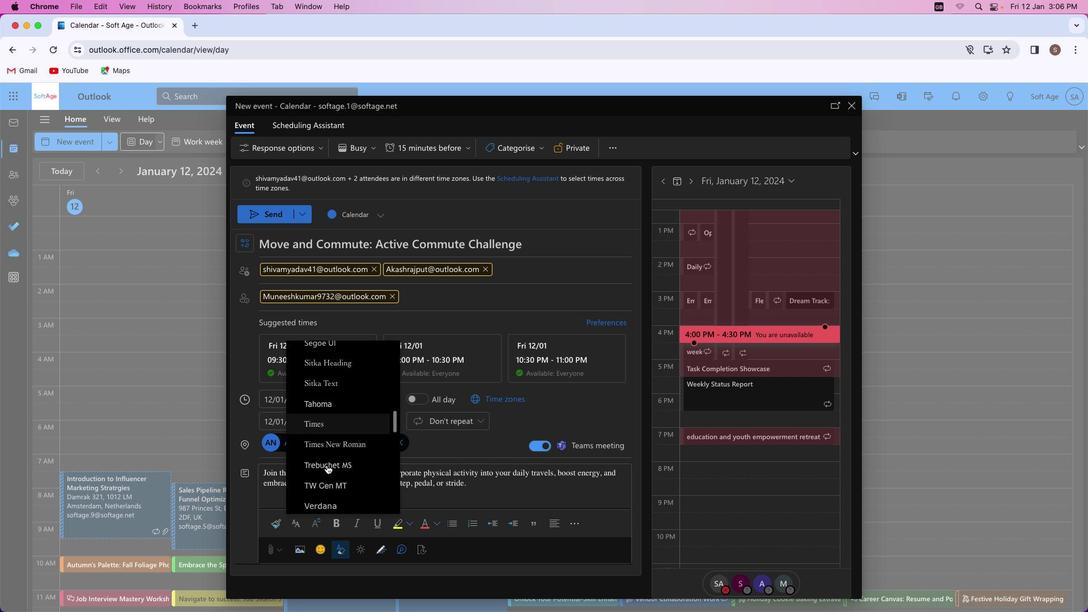 
Action: Mouse scrolled (326, 465) with delta (0, 0)
Screenshot: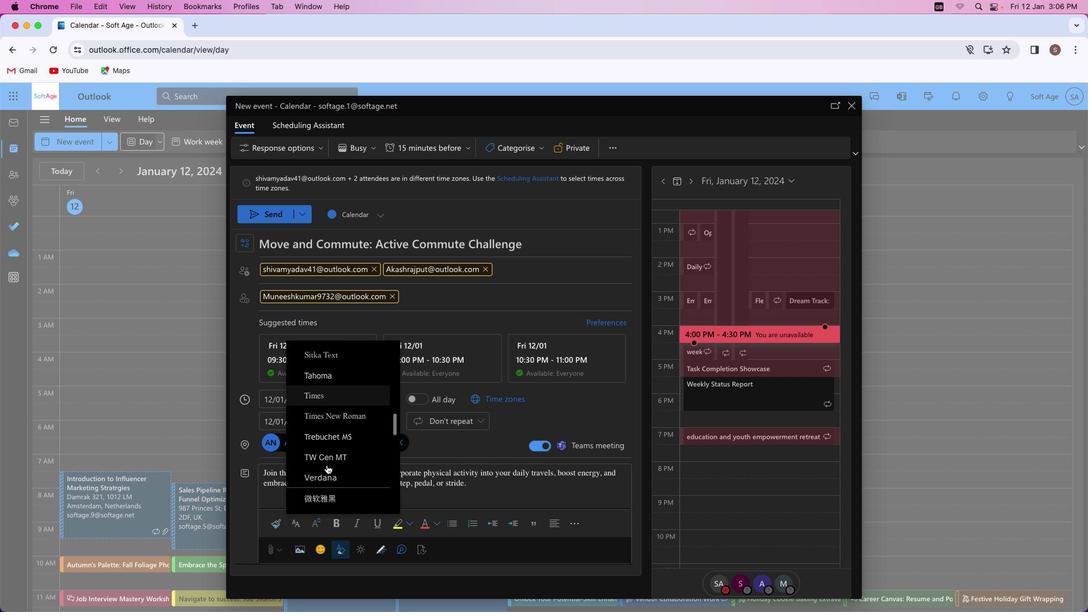 
Action: Mouse moved to (327, 451)
Screenshot: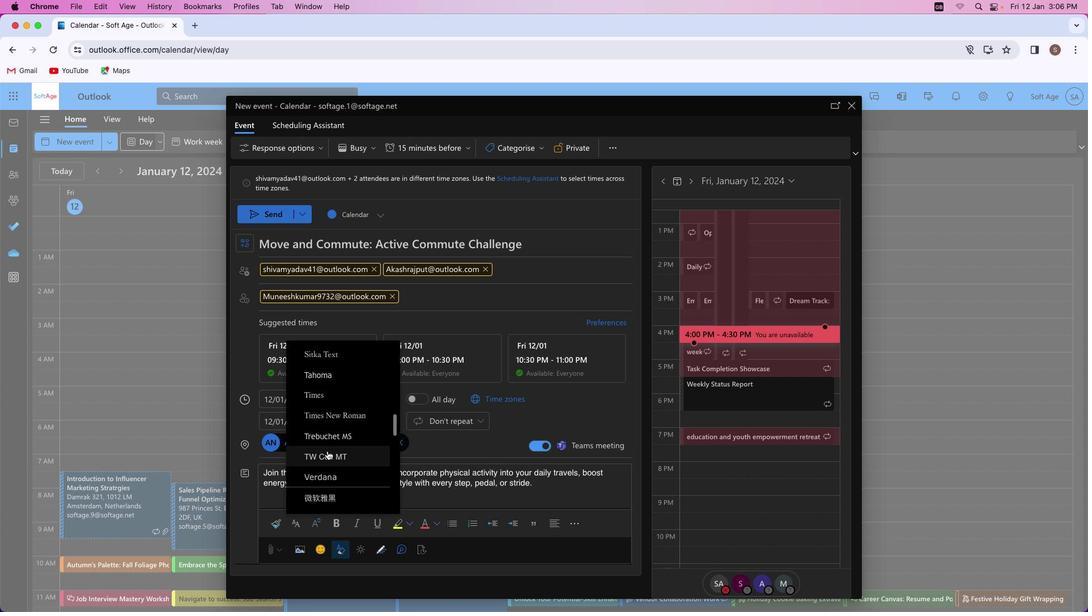 
Action: Mouse pressed left at (327, 451)
Screenshot: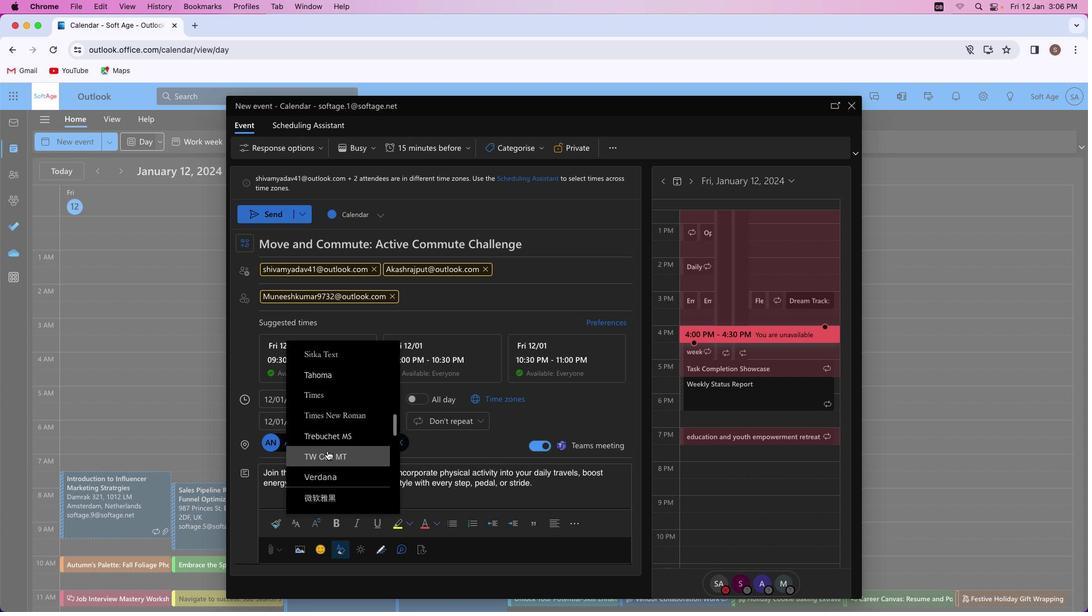 
Action: Mouse moved to (316, 518)
Screenshot: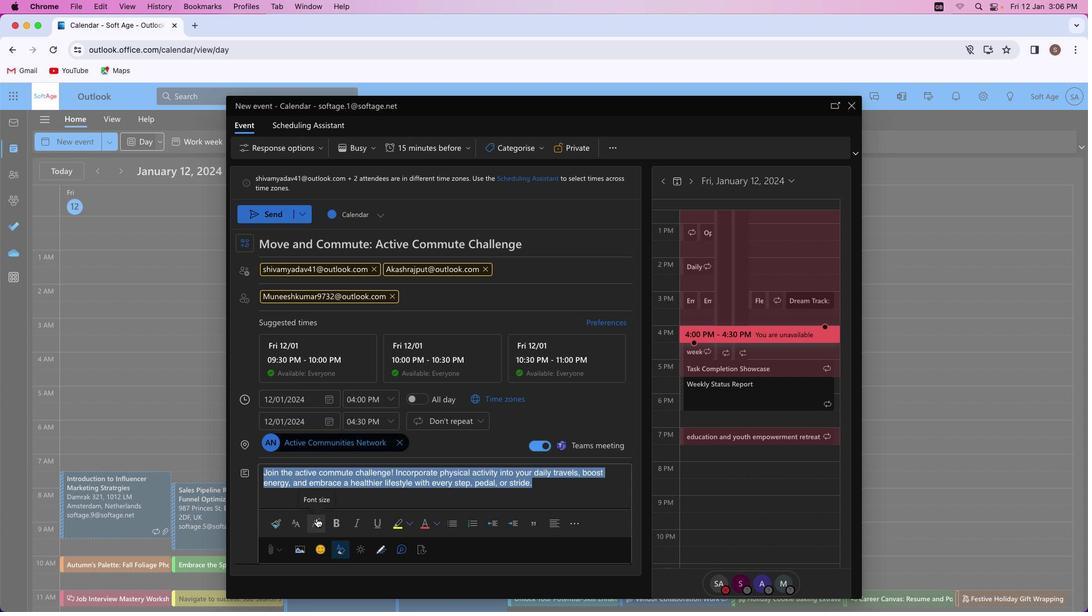 
Action: Mouse pressed left at (316, 518)
Screenshot: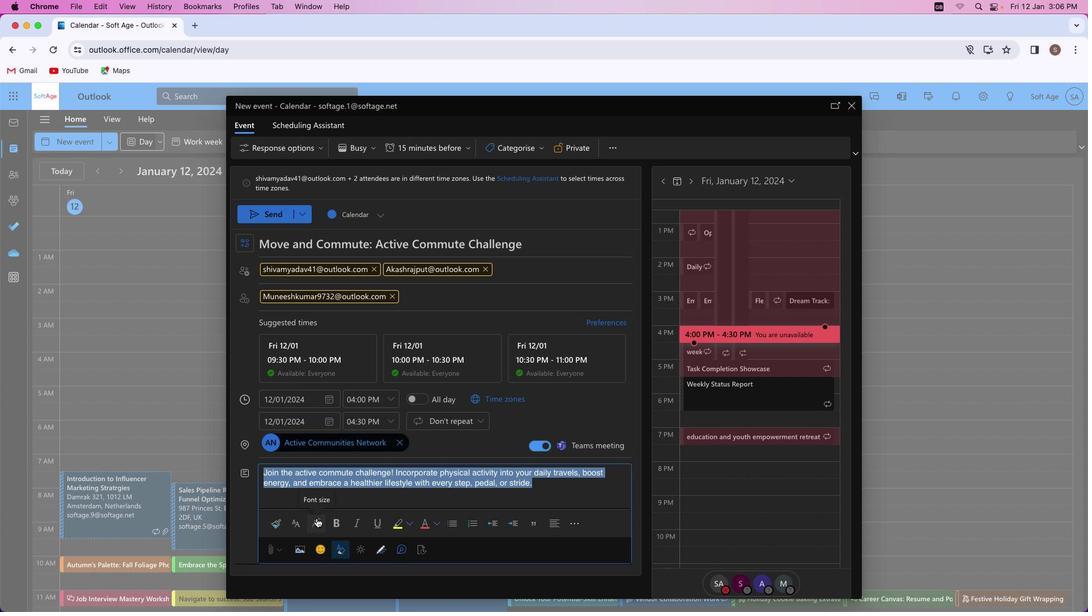 
Action: Mouse moved to (343, 424)
Screenshot: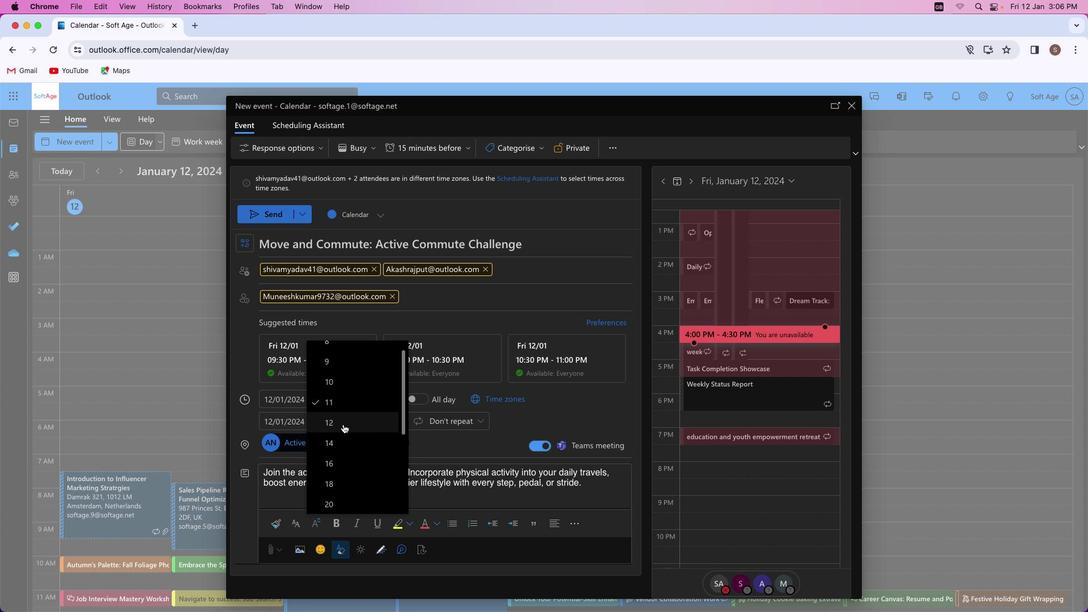 
Action: Mouse pressed left at (343, 424)
Screenshot: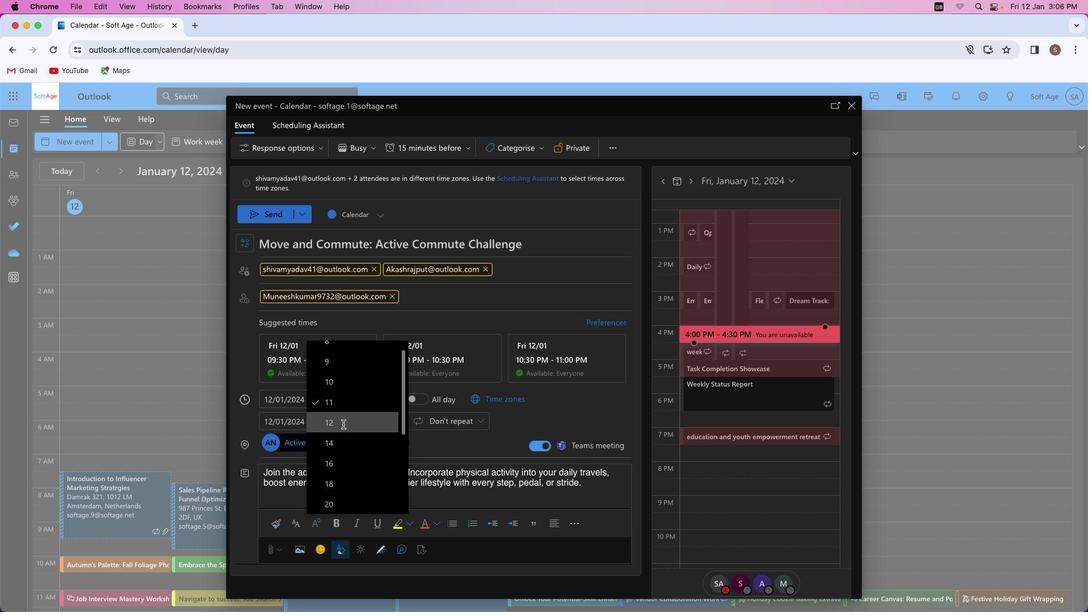 
Action: Mouse moved to (409, 522)
Screenshot: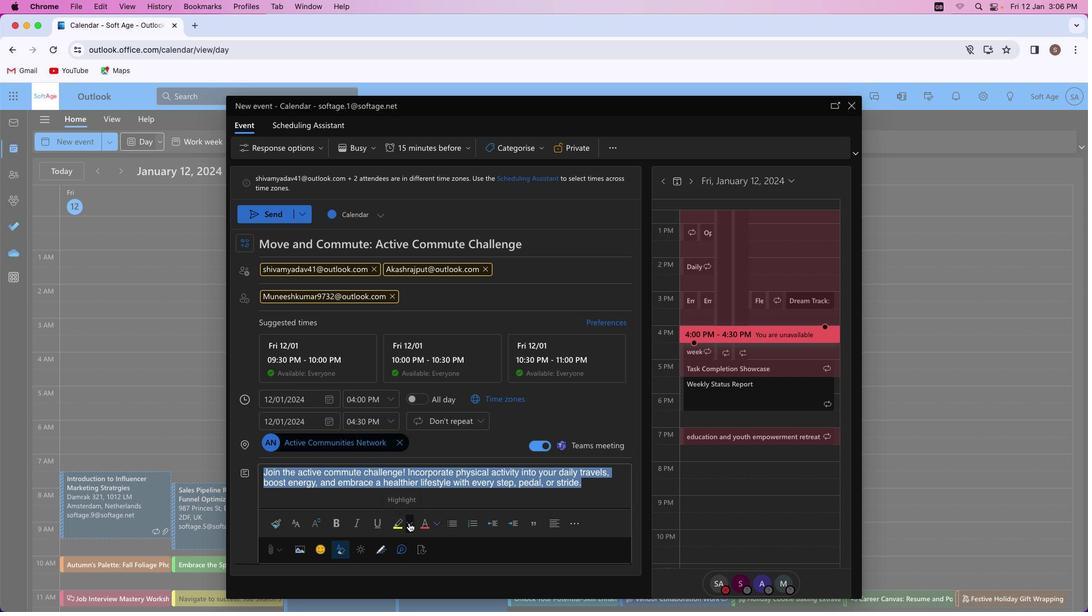 
Action: Mouse pressed left at (409, 522)
Screenshot: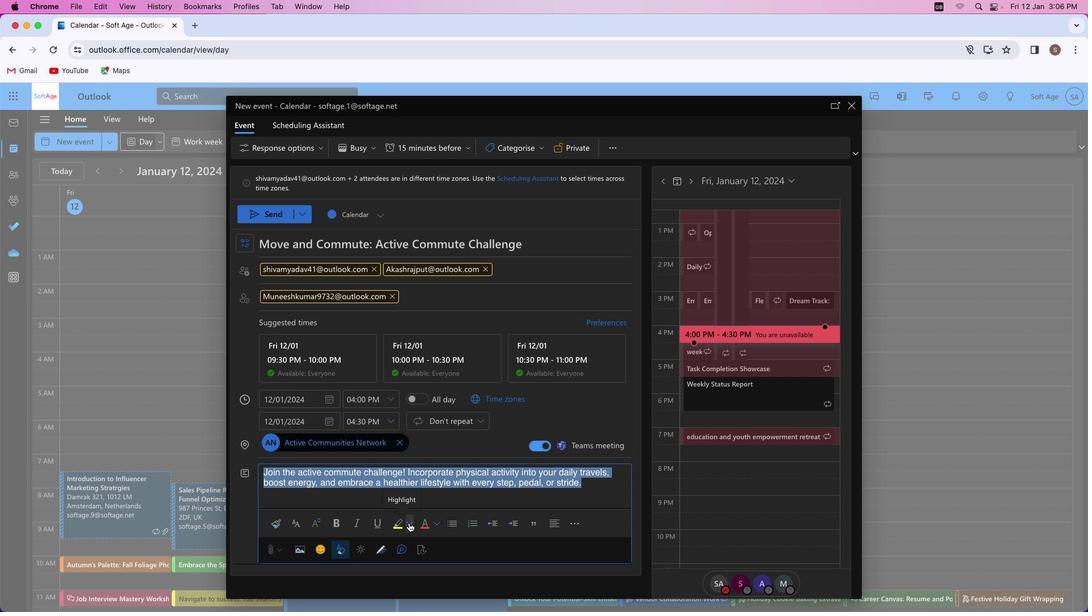 
Action: Mouse moved to (404, 479)
Screenshot: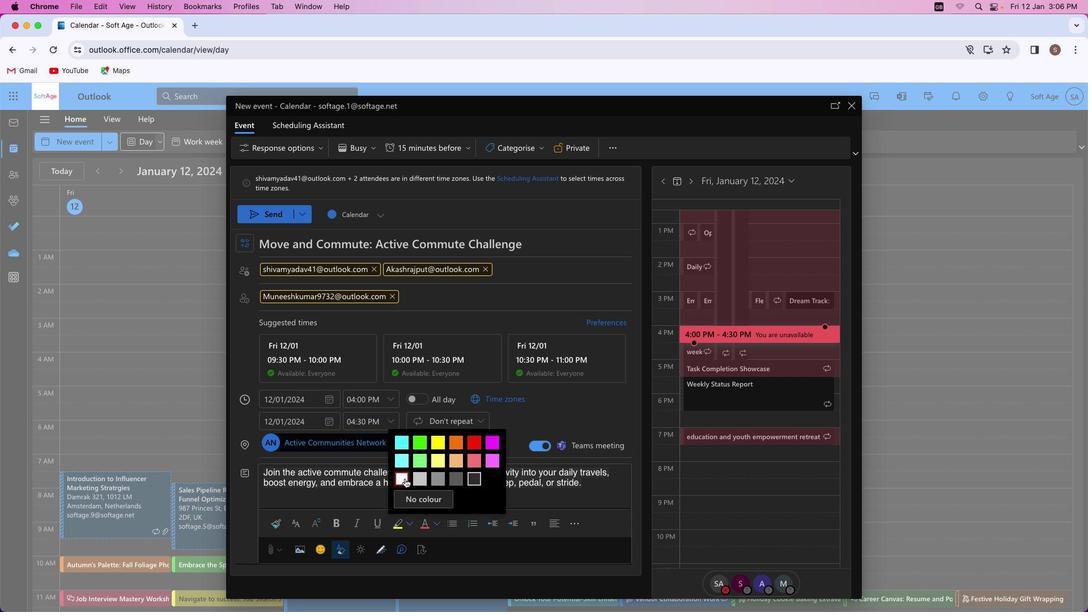 
Action: Mouse pressed left at (404, 479)
Screenshot: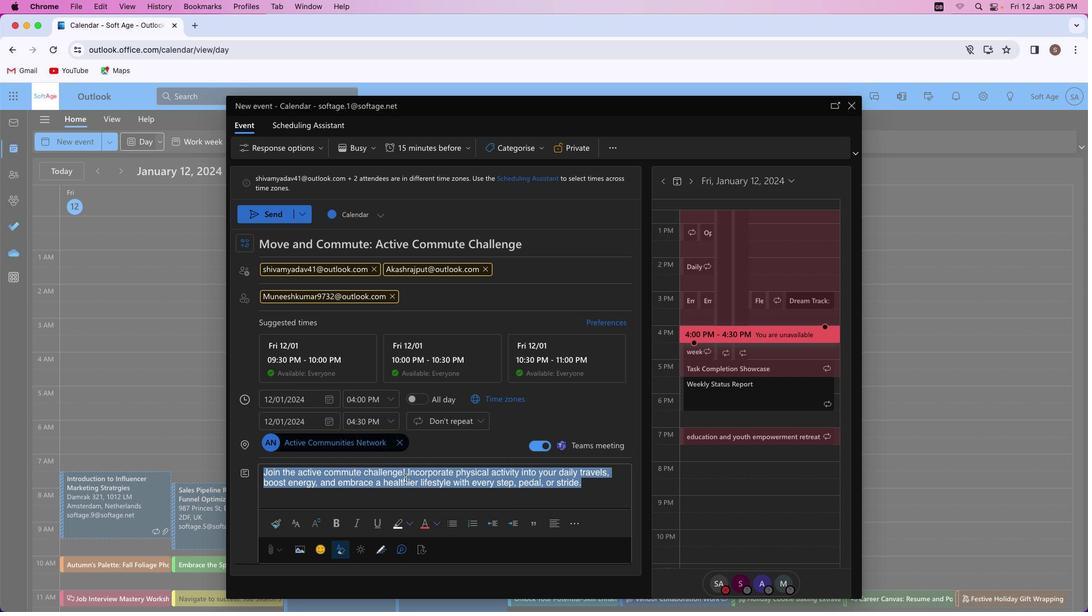 
Action: Mouse moved to (439, 522)
Screenshot: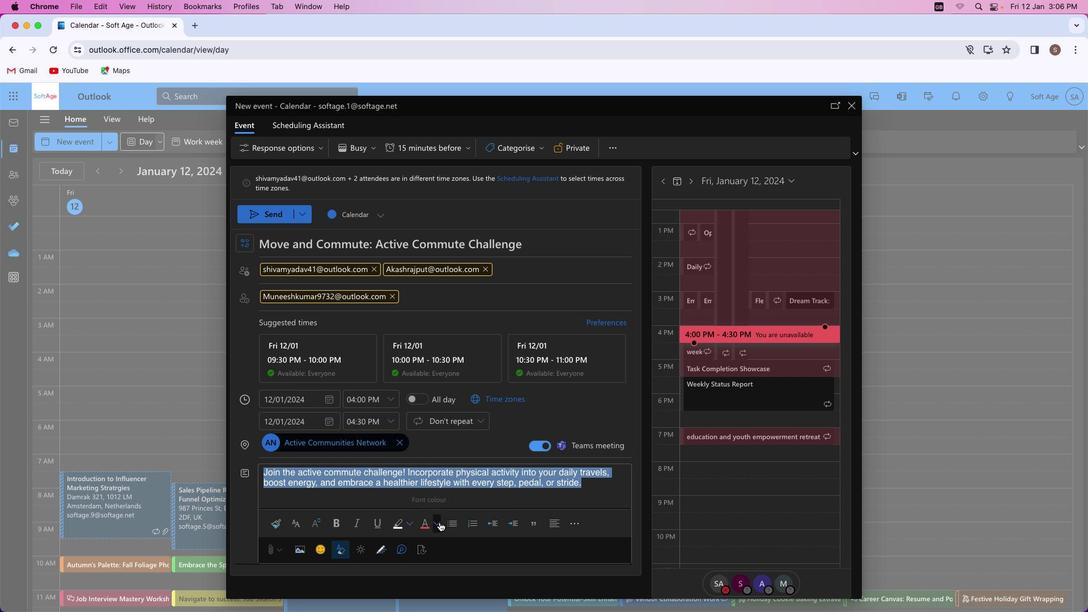 
Action: Mouse pressed left at (439, 522)
Screenshot: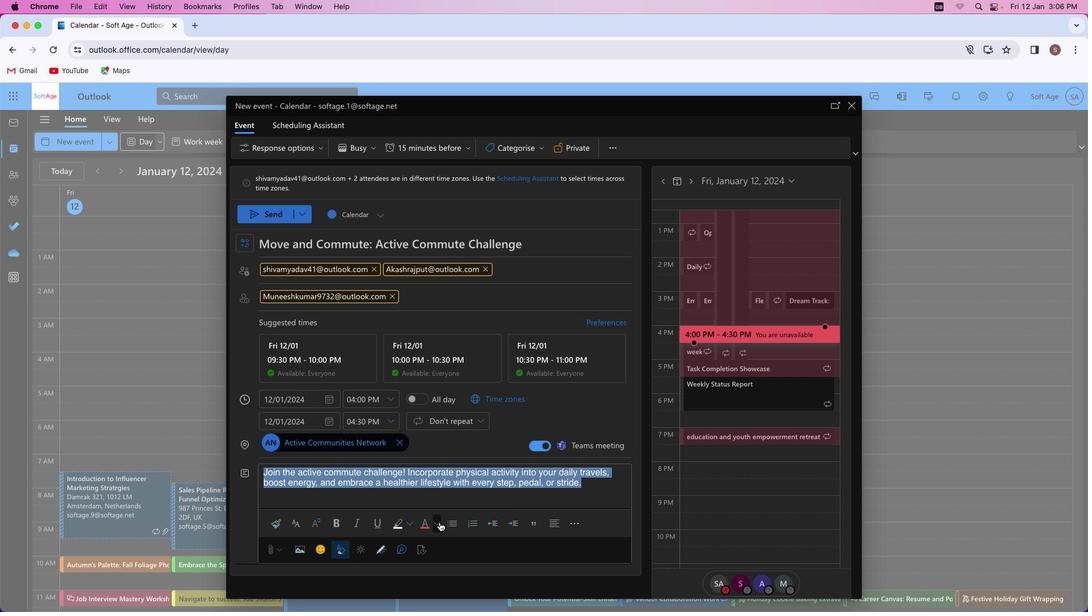 
Action: Mouse moved to (479, 455)
Screenshot: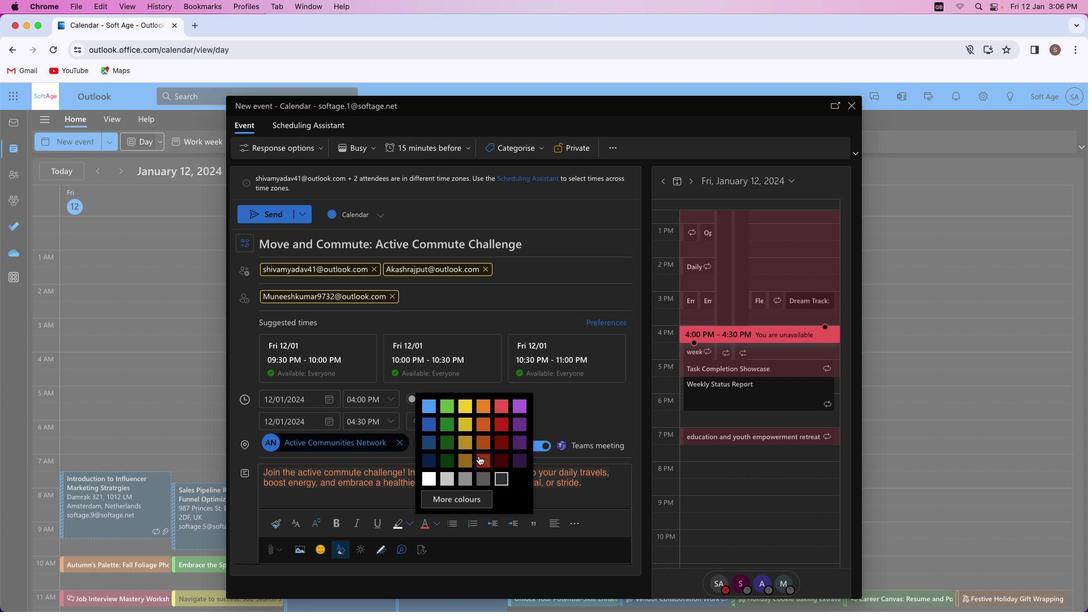 
Action: Mouse pressed left at (479, 455)
Screenshot: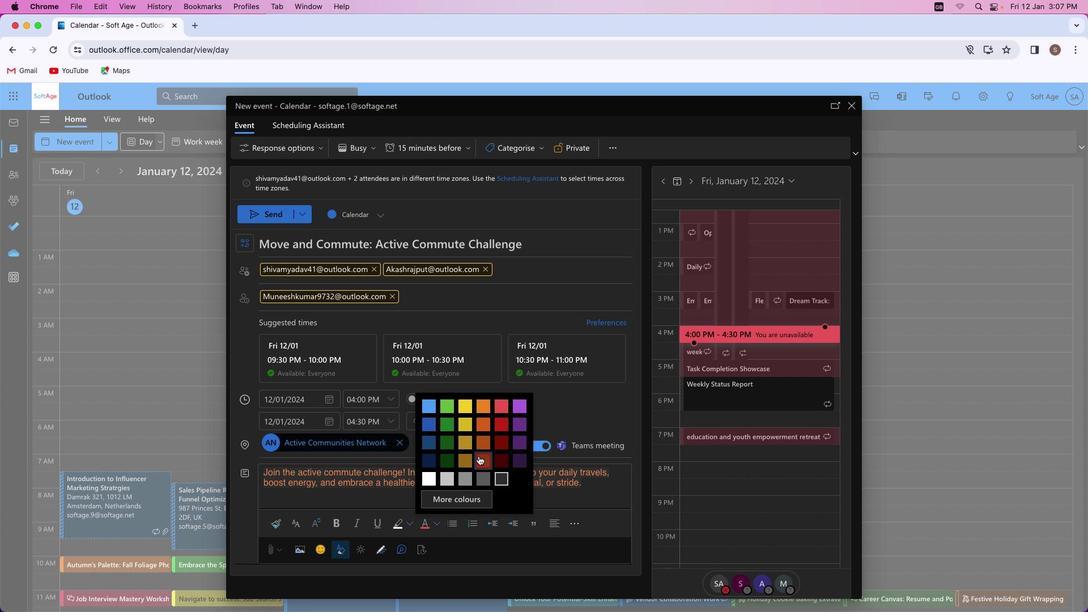 
Action: Mouse moved to (400, 473)
Screenshot: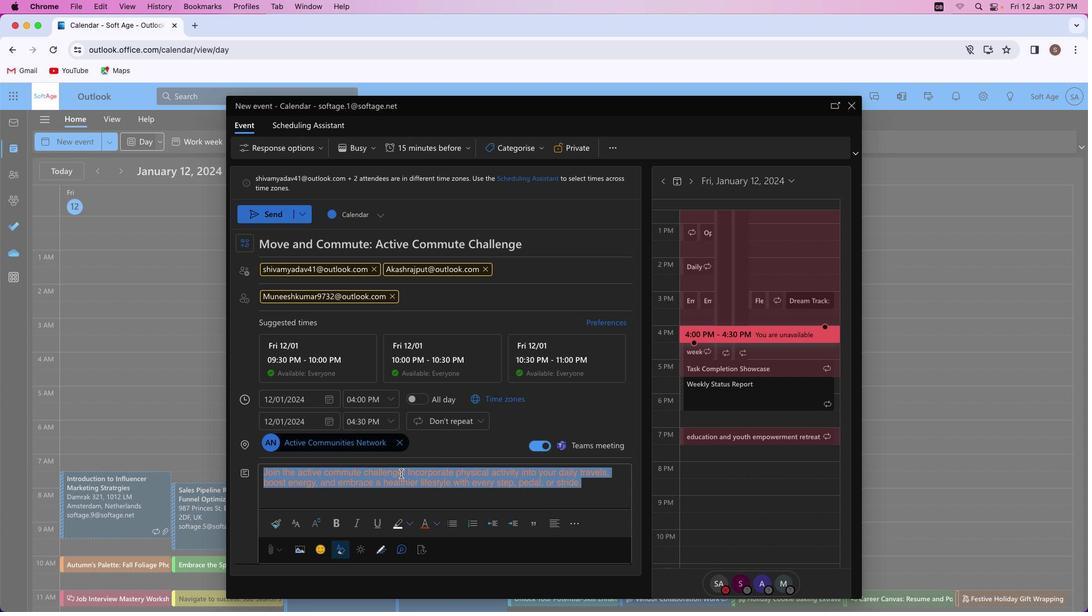 
Action: Mouse pressed left at (400, 473)
Screenshot: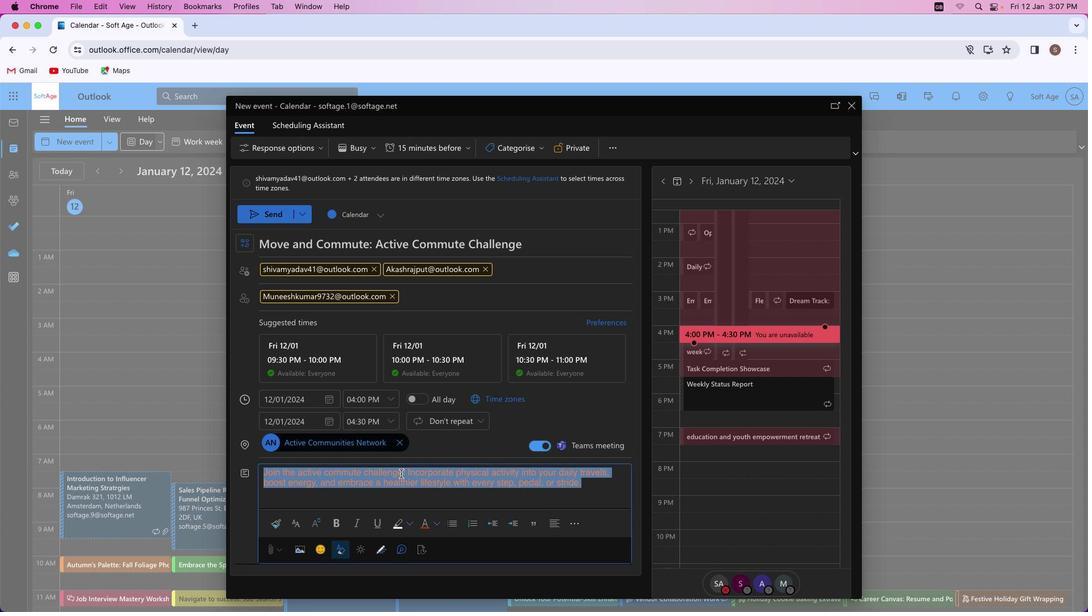 
Action: Mouse moved to (402, 506)
Screenshot: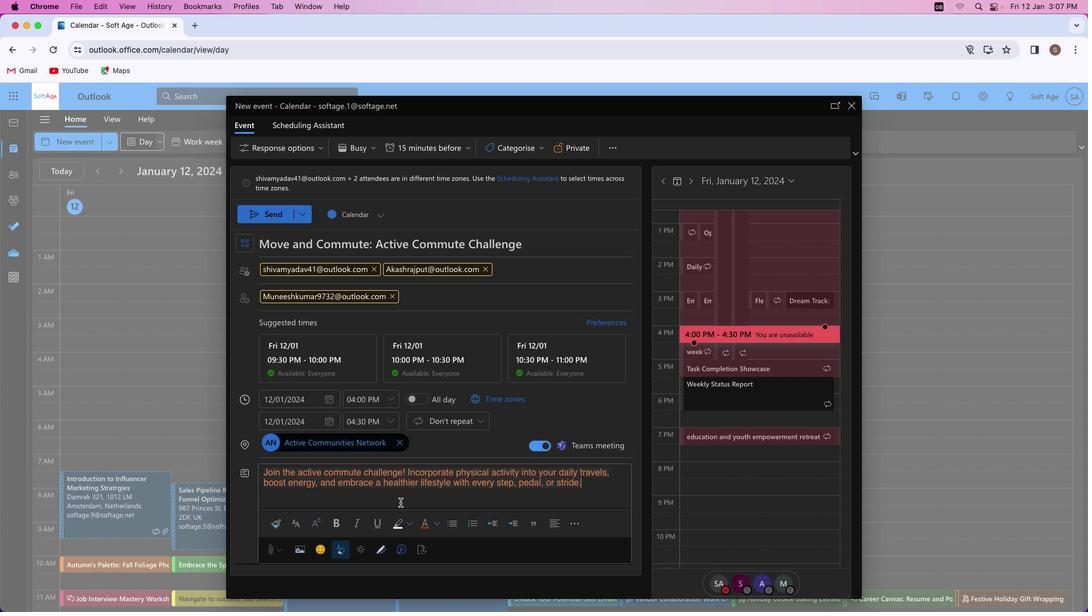
Action: Mouse pressed left at (402, 506)
Screenshot: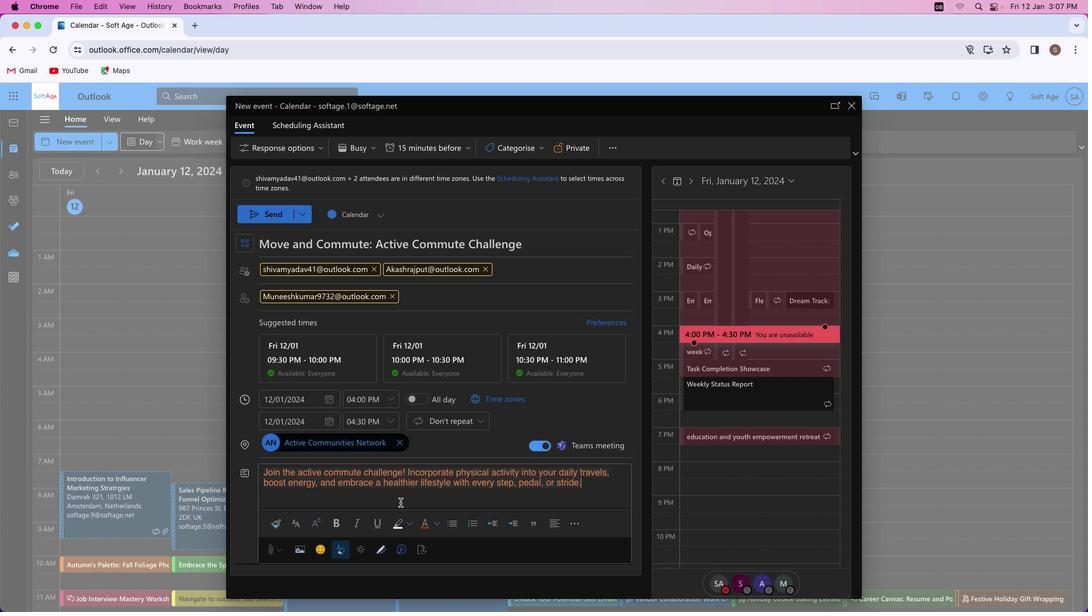 
Action: Mouse moved to (403, 472)
Screenshot: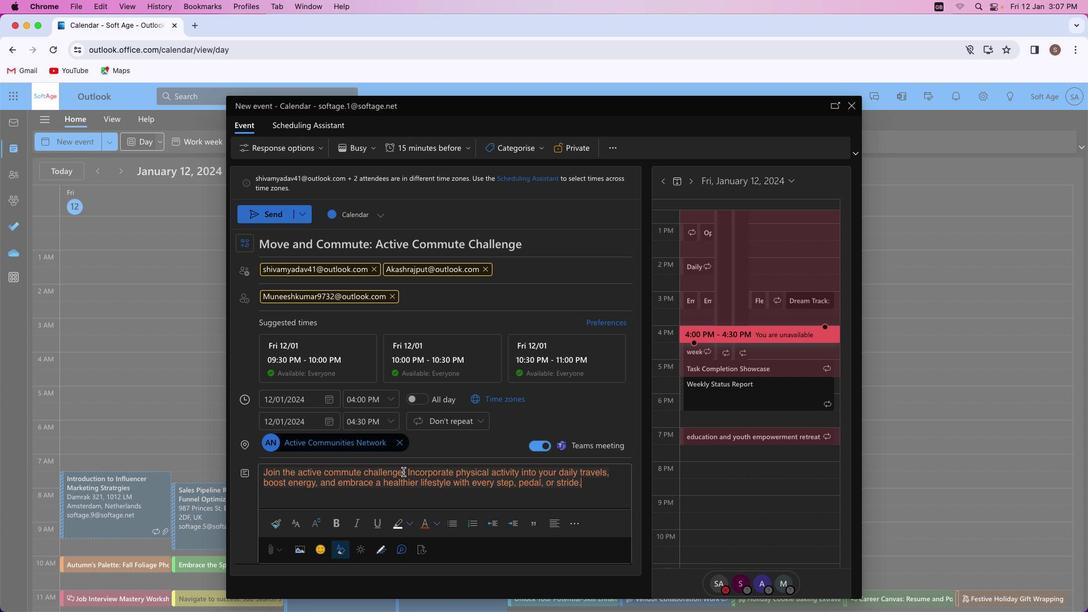 
Action: Mouse pressed left at (403, 472)
Screenshot: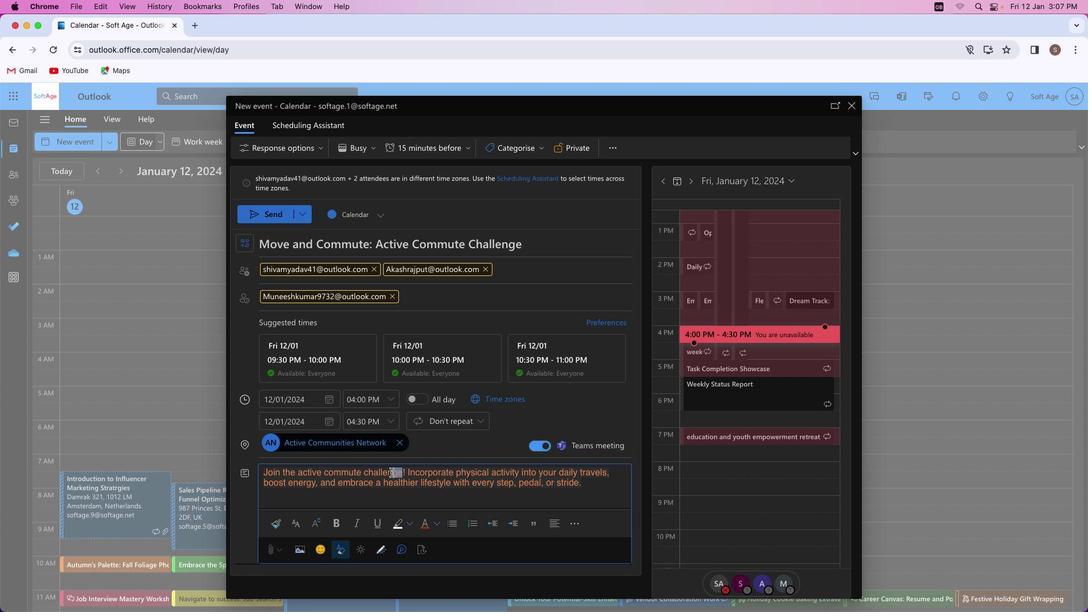 
Action: Mouse moved to (338, 522)
Screenshot: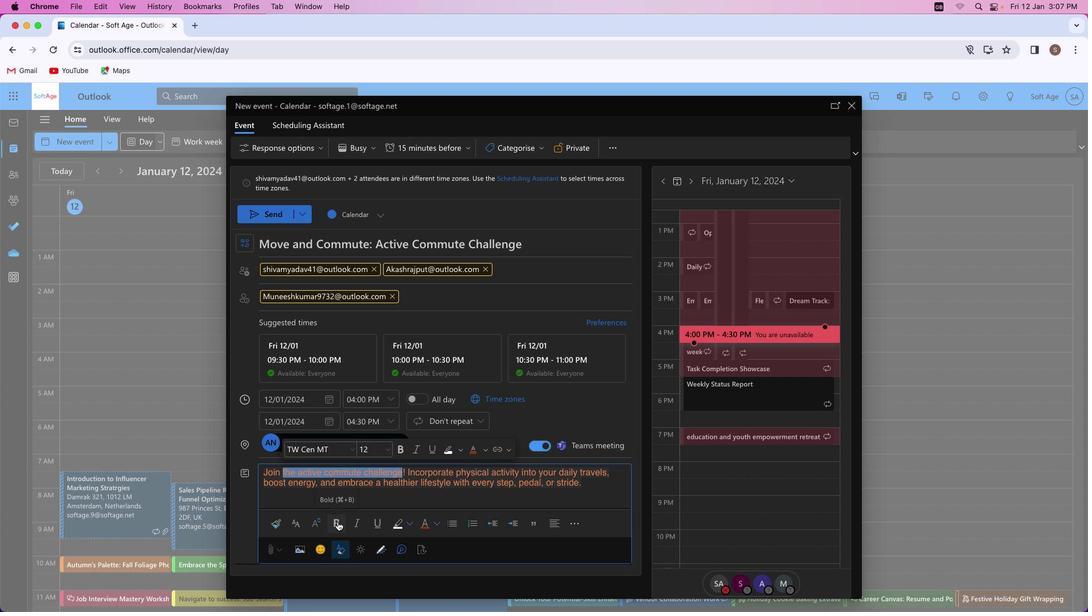 
Action: Mouse pressed left at (338, 522)
Screenshot: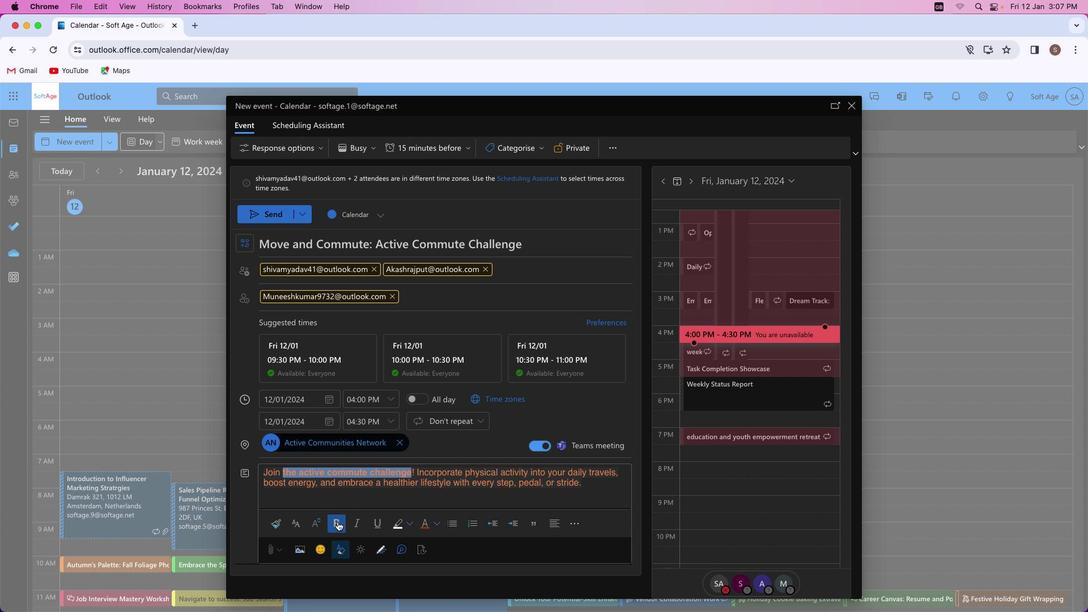 
Action: Mouse moved to (440, 521)
Screenshot: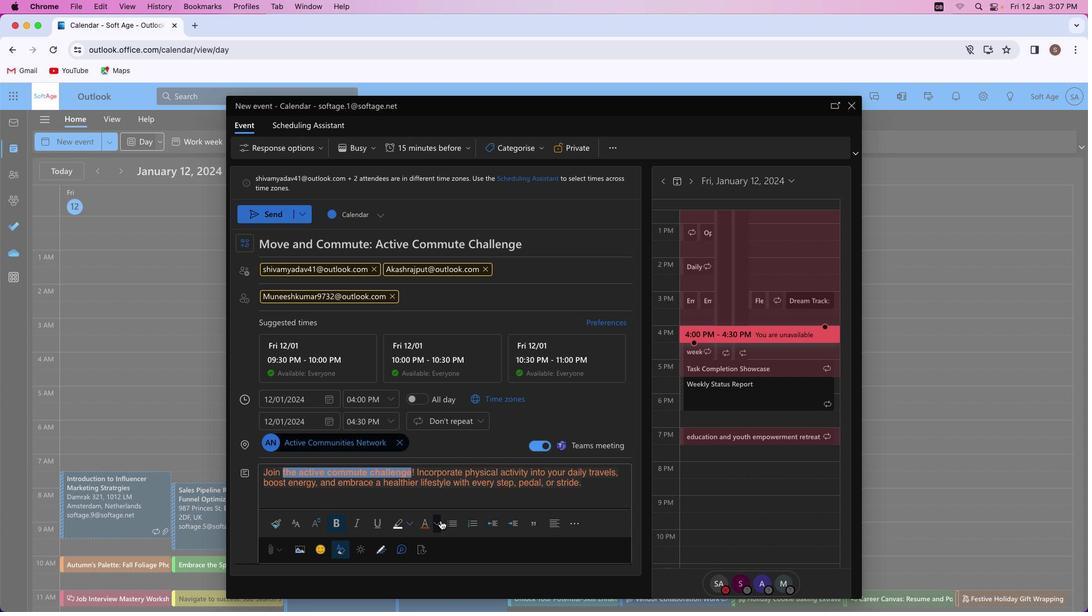 
Action: Mouse pressed left at (440, 521)
Screenshot: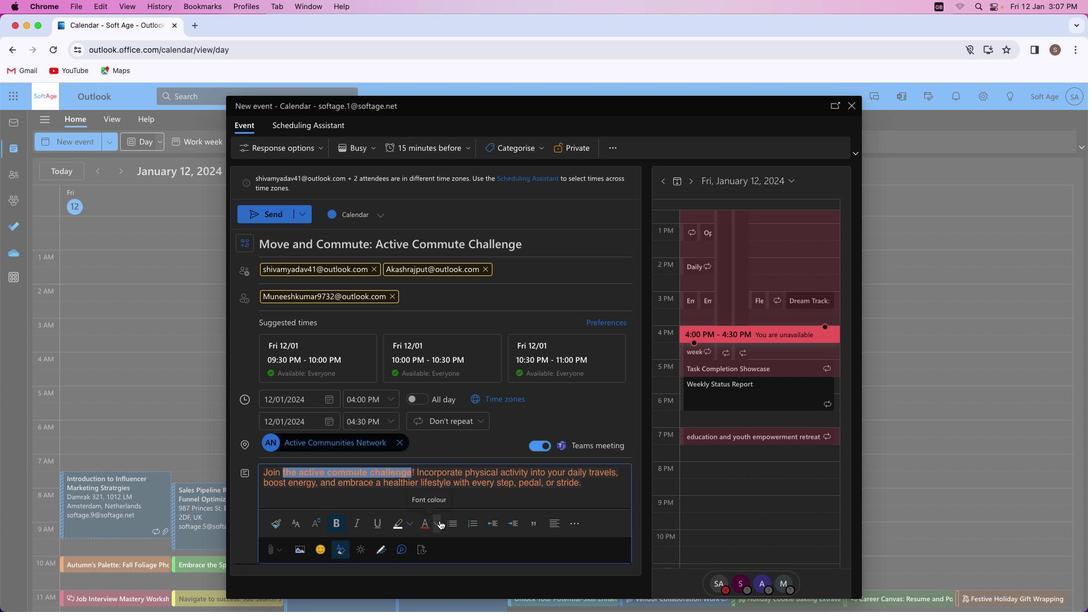 
Action: Mouse moved to (516, 441)
Screenshot: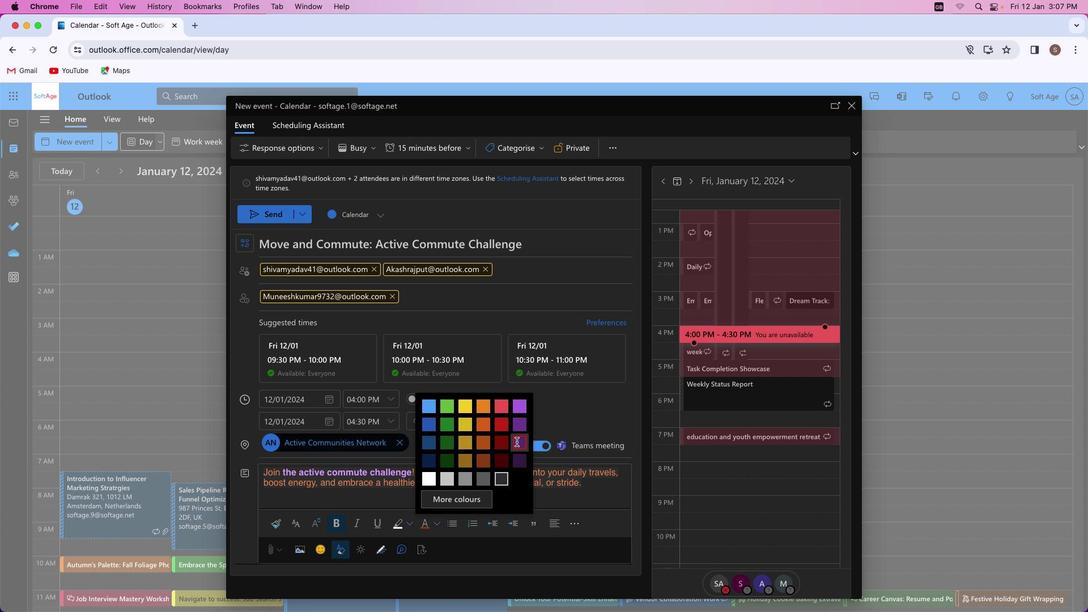 
Action: Mouse pressed left at (516, 441)
Screenshot: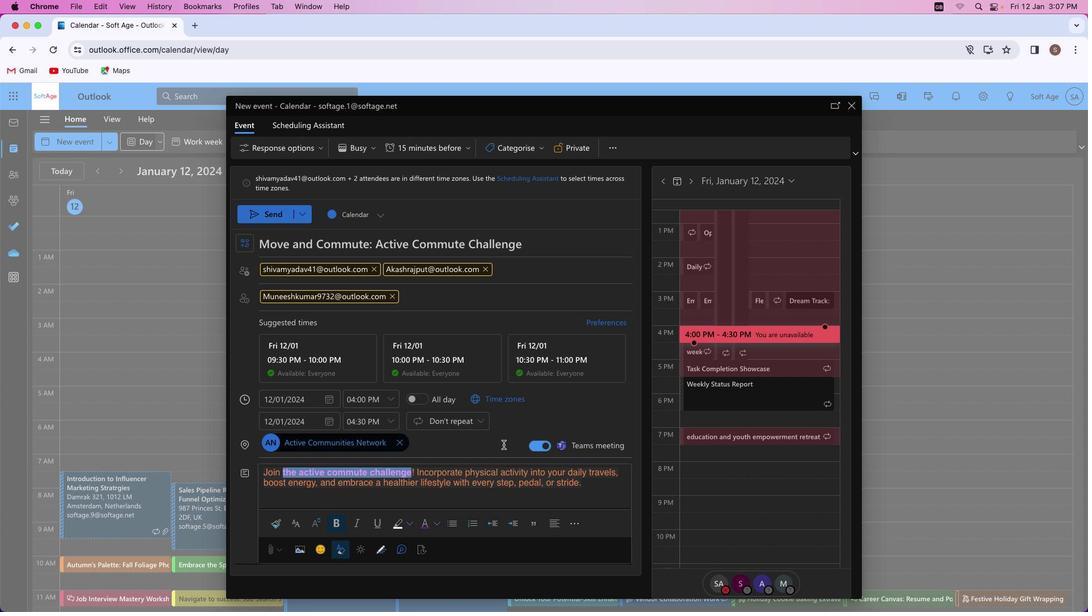 
Action: Mouse moved to (437, 497)
Screenshot: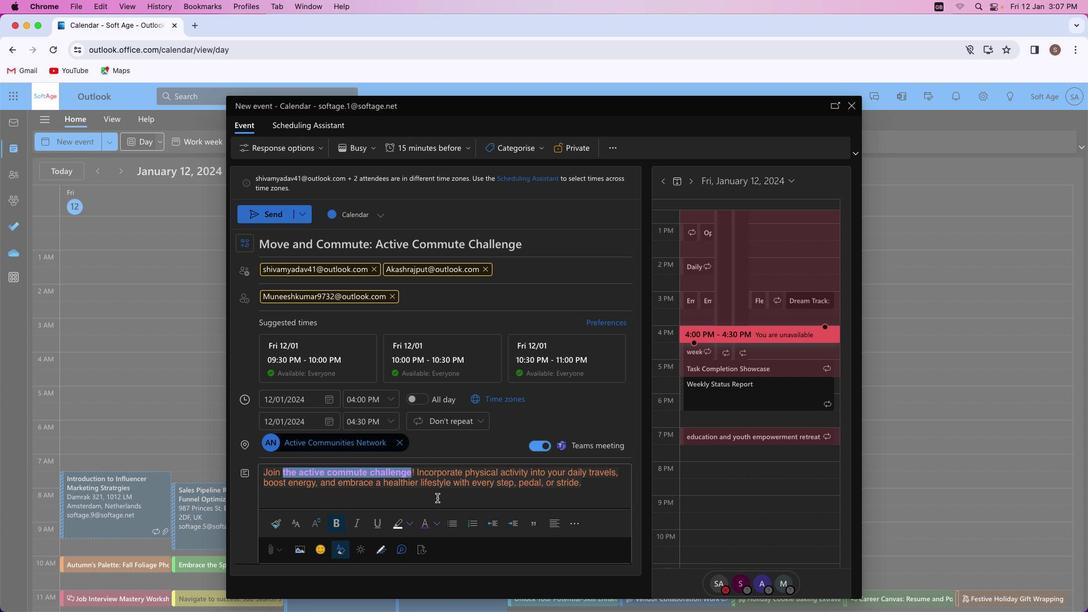 
Action: Mouse pressed left at (437, 497)
Screenshot: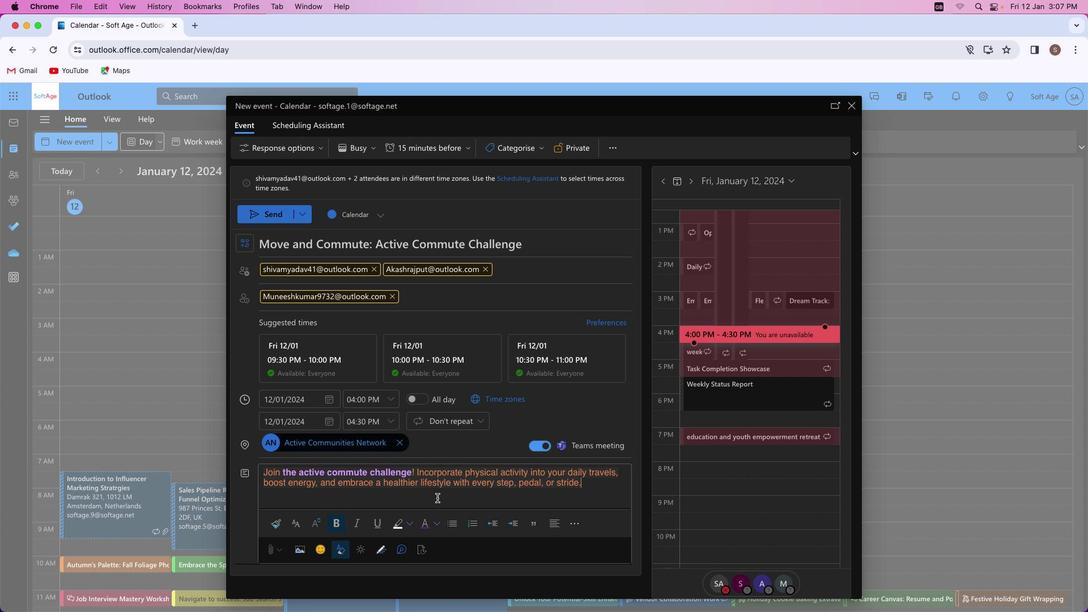 
Action: Mouse moved to (513, 147)
Screenshot: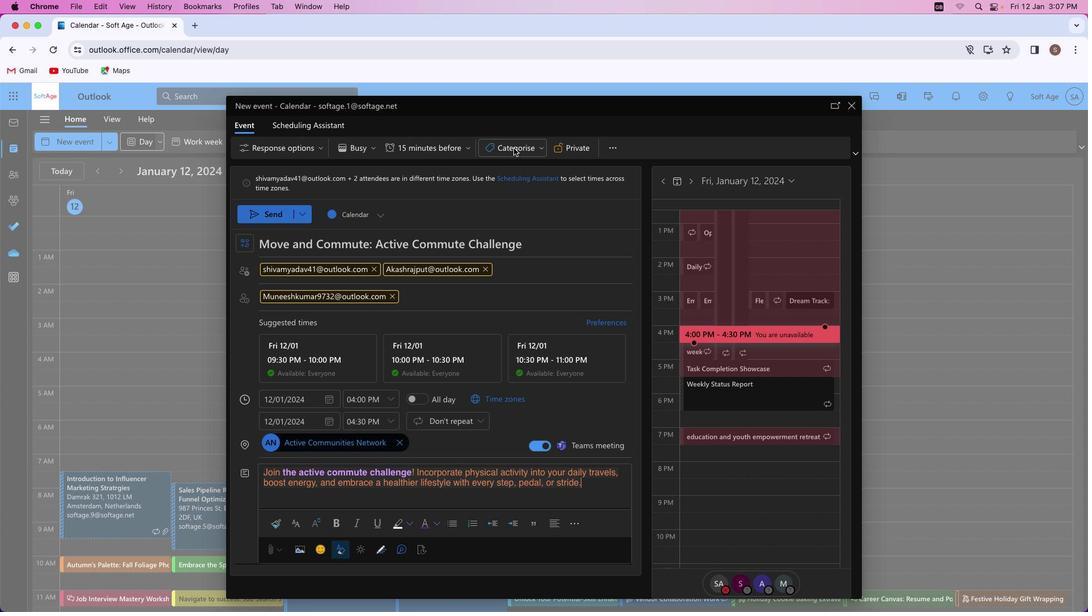 
Action: Mouse pressed left at (513, 147)
Screenshot: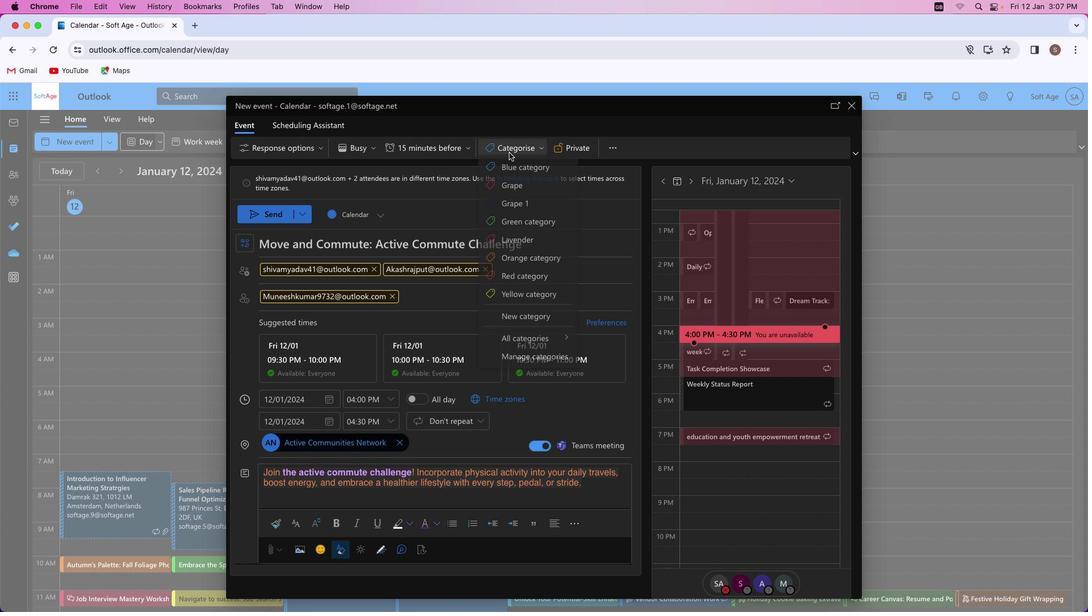
Action: Mouse moved to (519, 259)
Screenshot: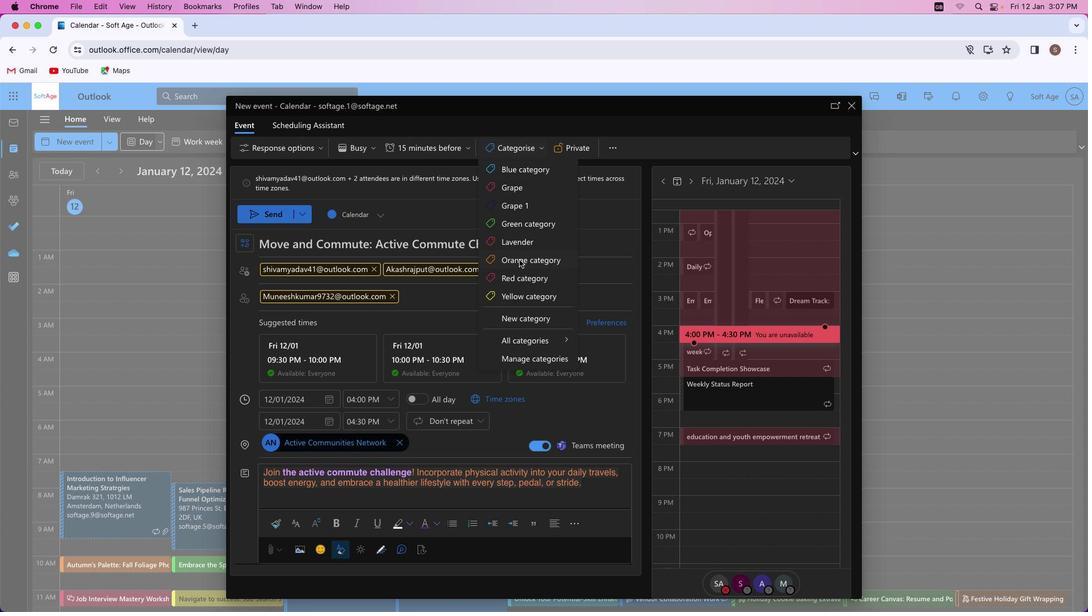 
Action: Mouse pressed left at (519, 259)
Screenshot: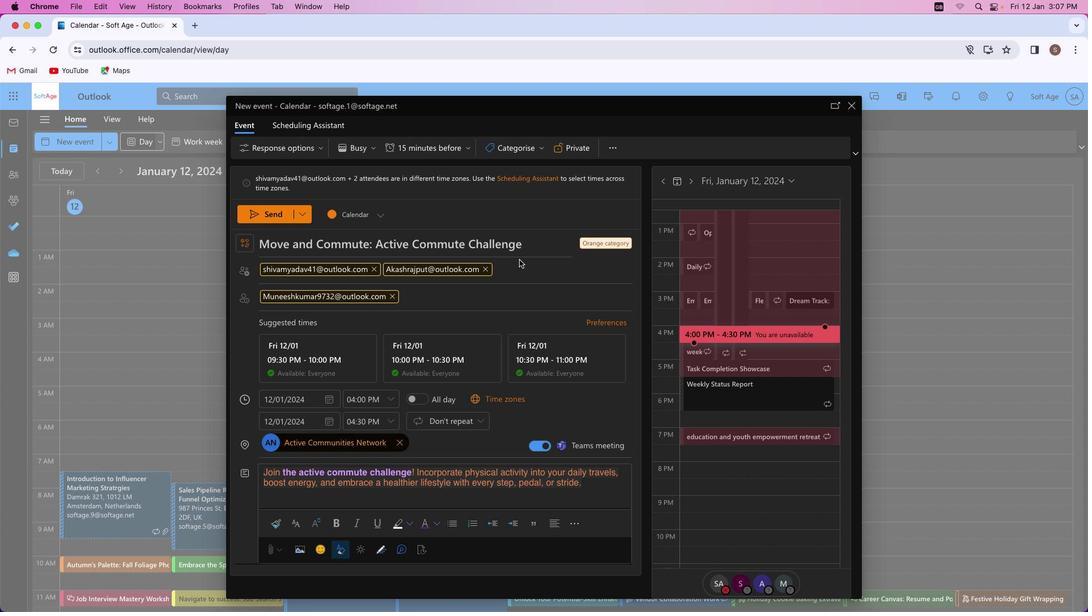 
Action: Mouse moved to (267, 212)
Screenshot: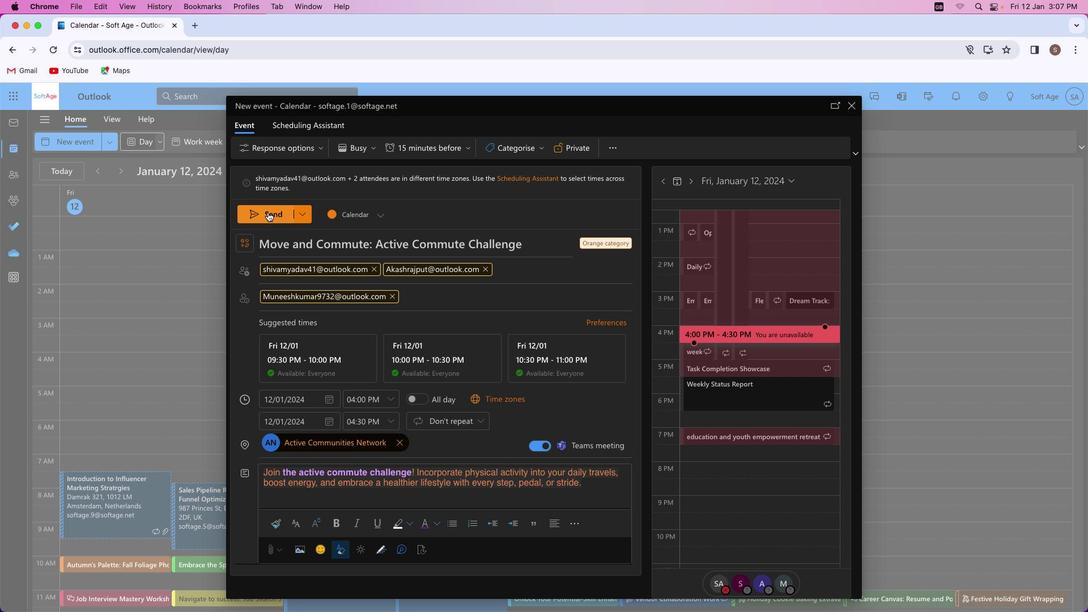 
Action: Mouse pressed left at (267, 212)
Screenshot: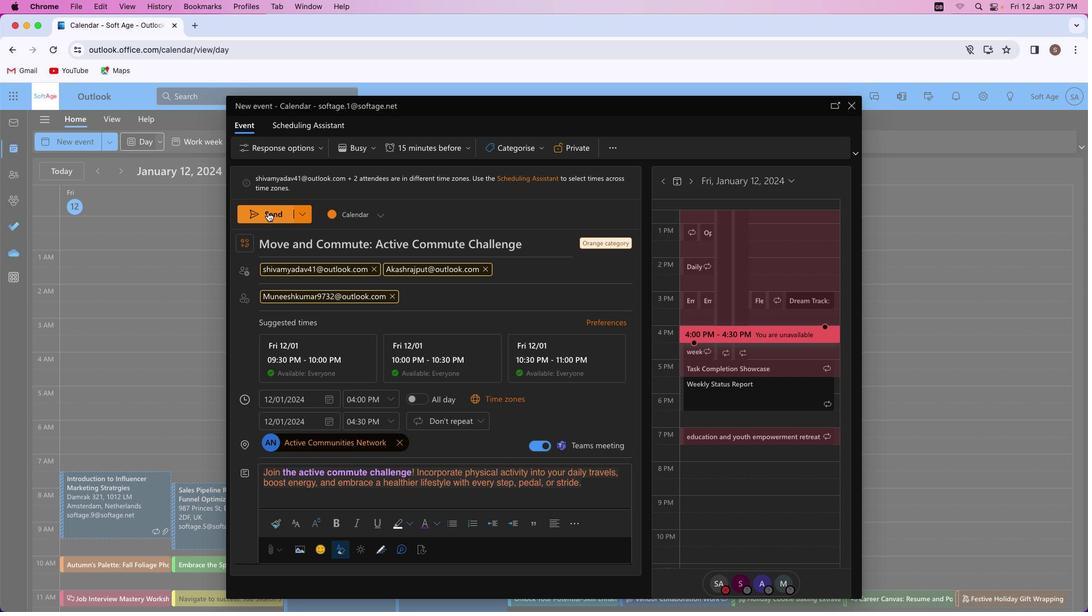 
Action: Mouse moved to (584, 393)
Screenshot: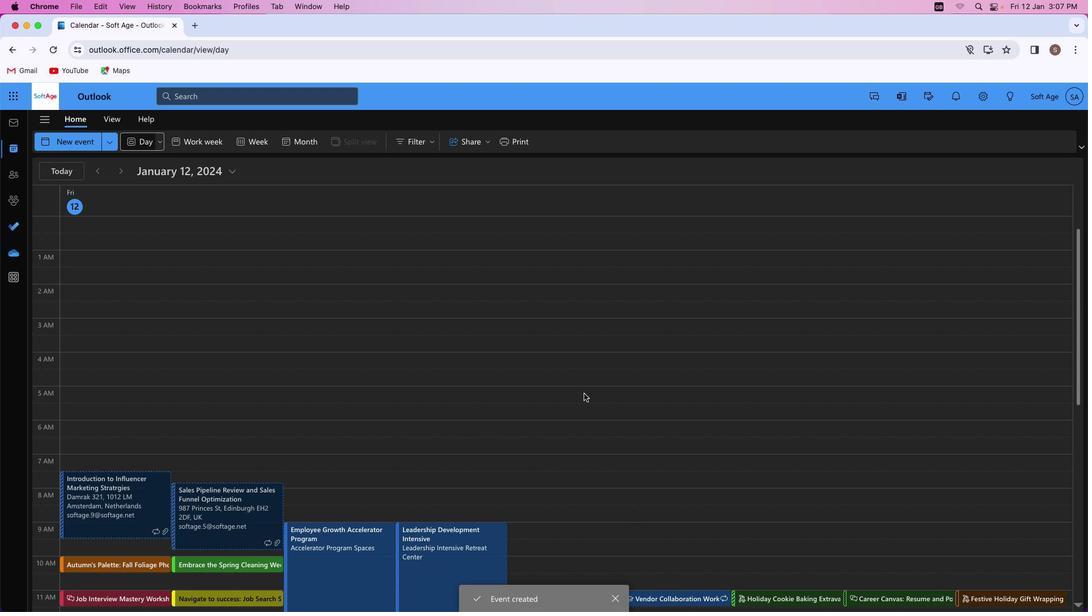 
